 Task: Measure the distance between Philadelphia and Pittsburgh.
Action: Mouse moved to (245, 60)
Screenshot: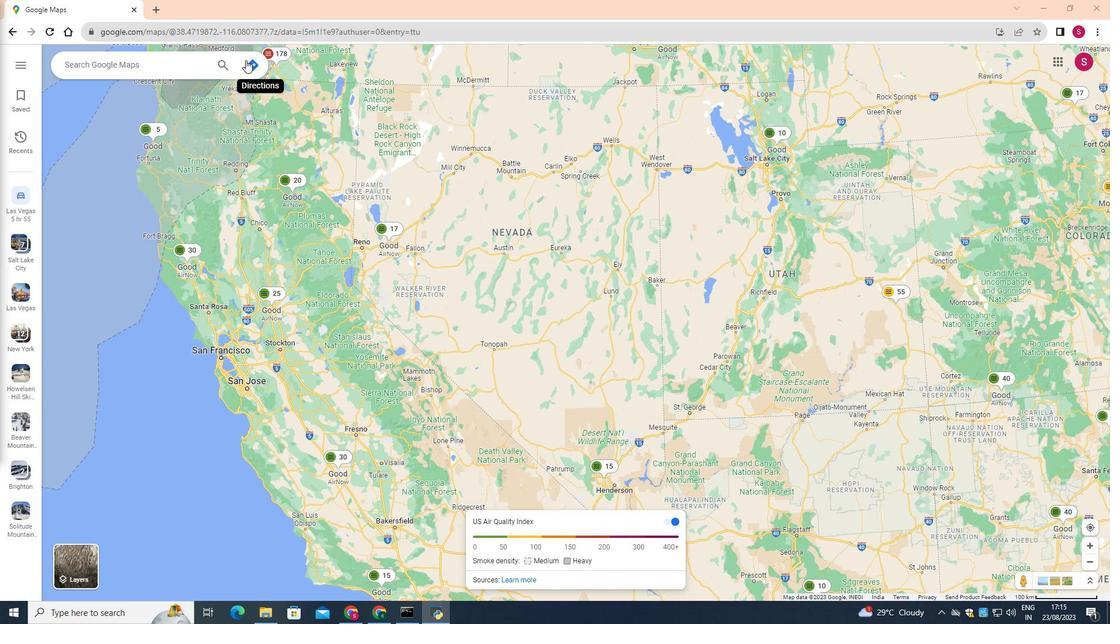 
Action: Mouse pressed left at (245, 60)
Screenshot: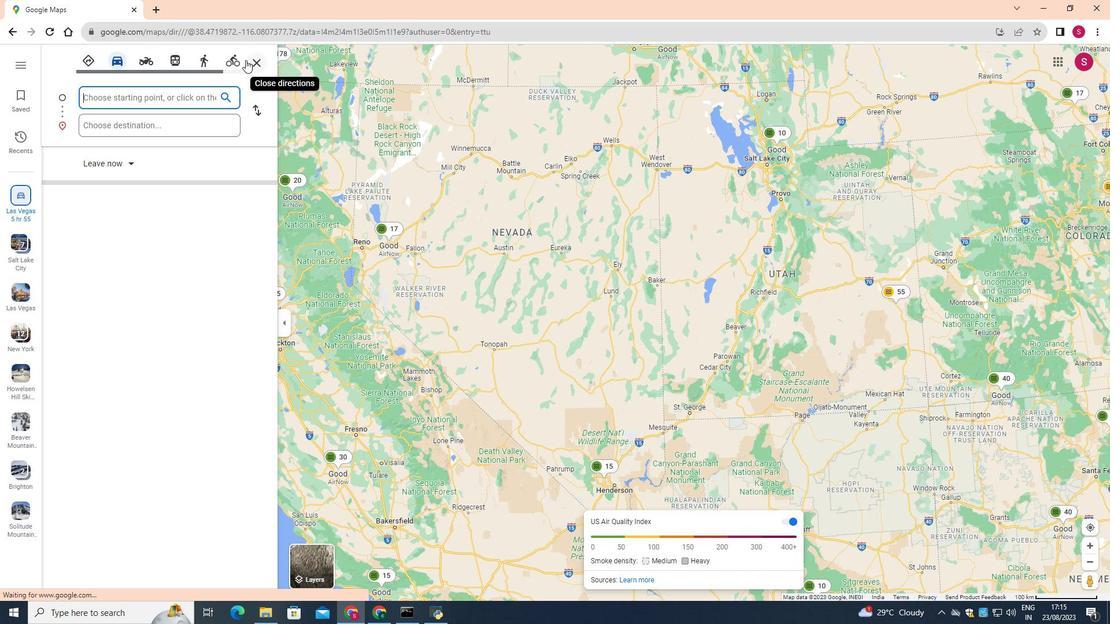 
Action: Mouse moved to (154, 93)
Screenshot: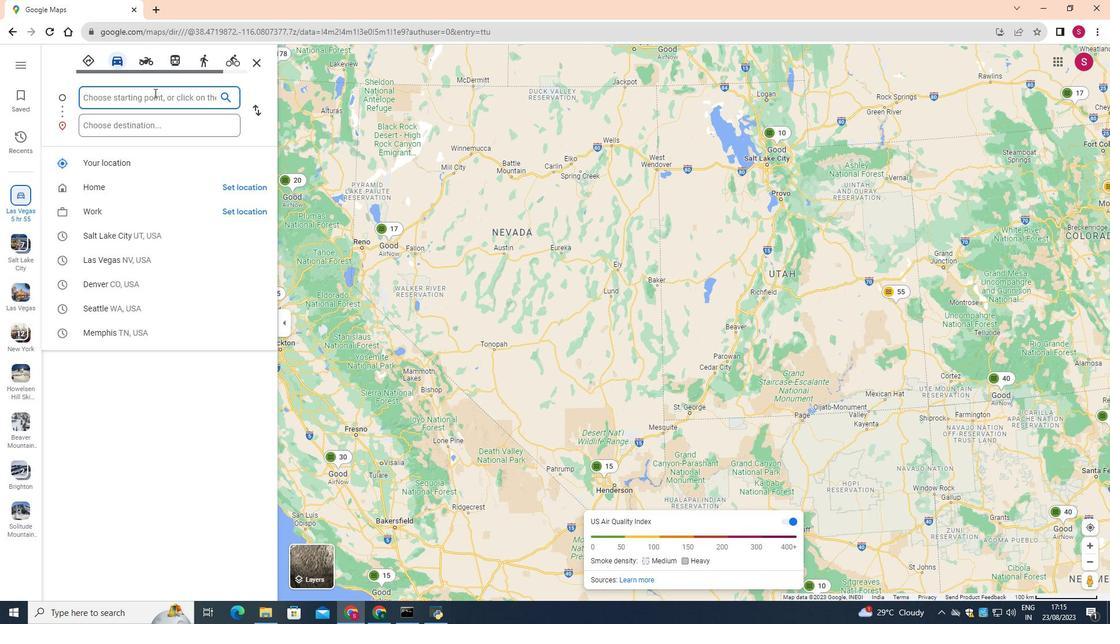 
Action: Mouse pressed left at (154, 93)
Screenshot: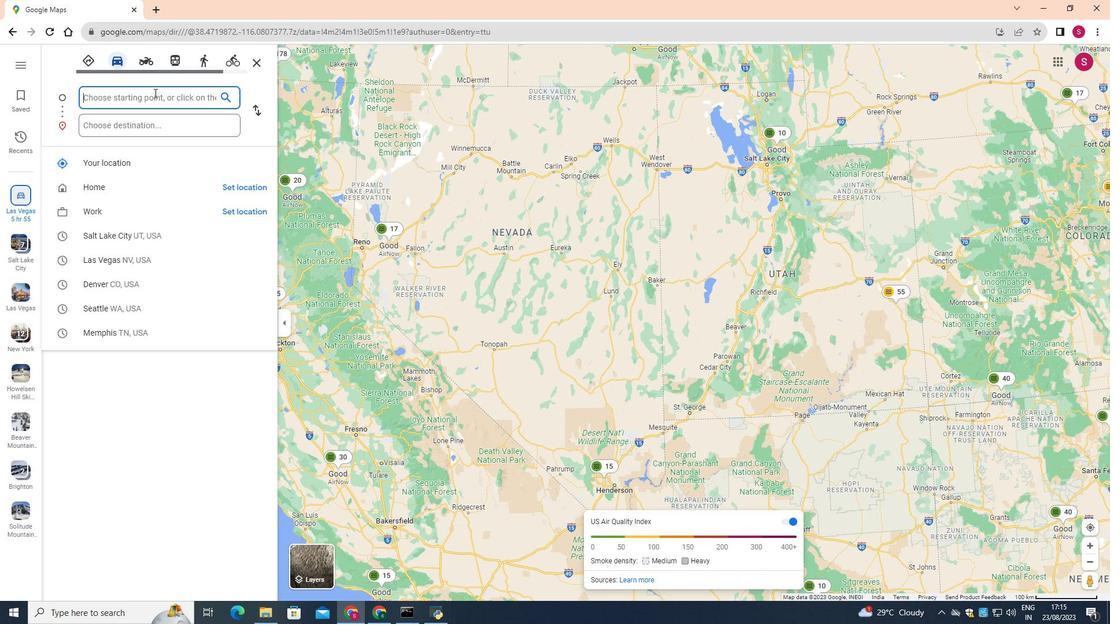 
Action: Key pressed <Key.shift>Philadelphia
Screenshot: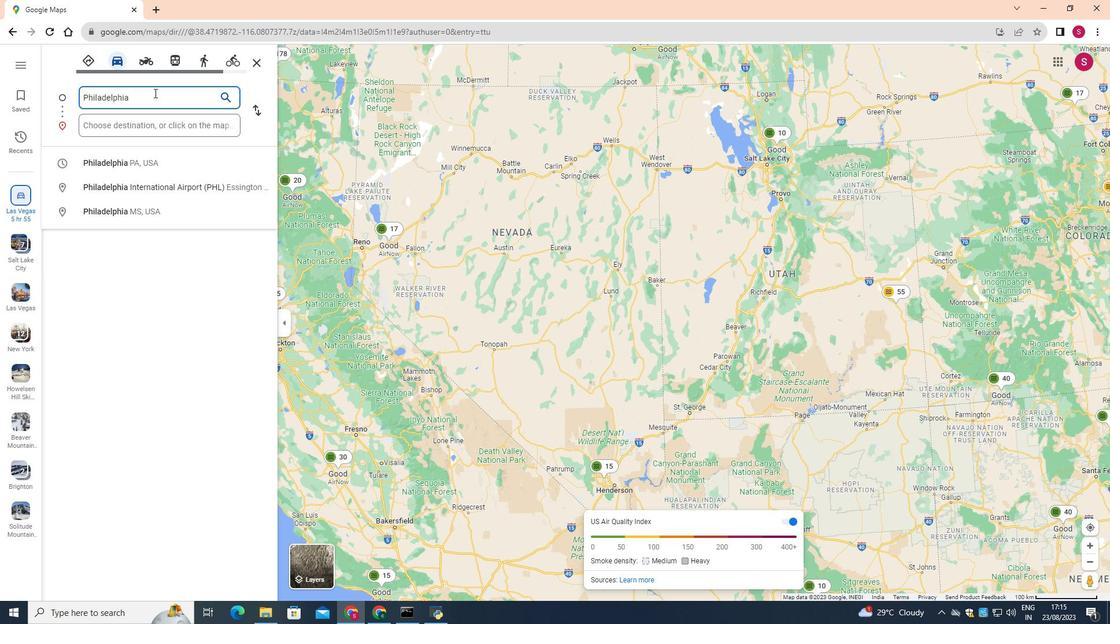 
Action: Mouse moved to (174, 126)
Screenshot: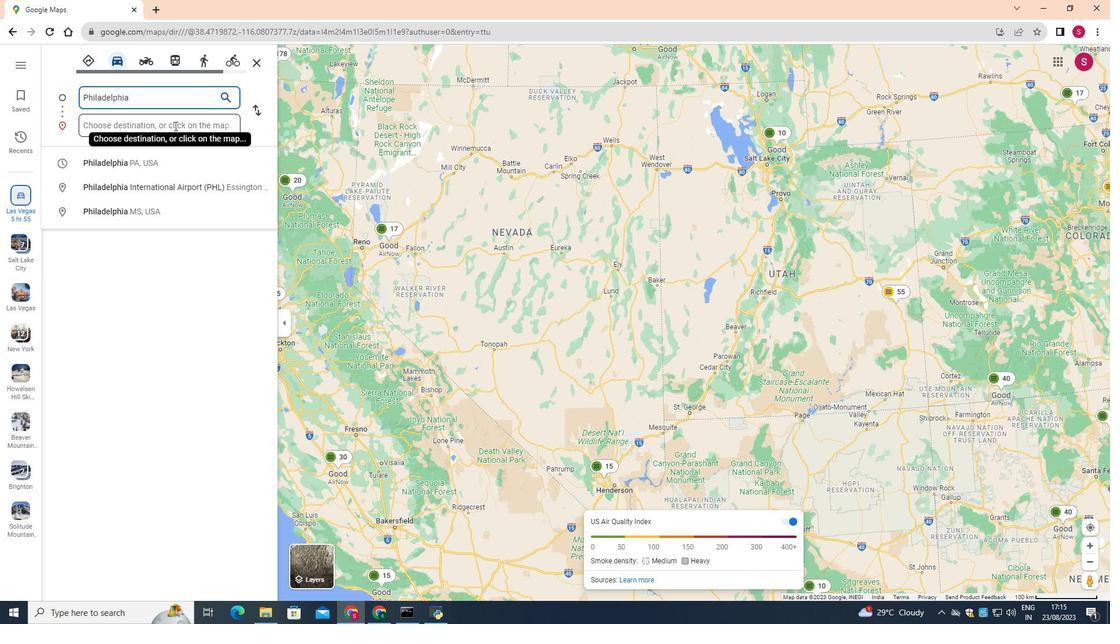 
Action: Mouse pressed left at (174, 126)
Screenshot: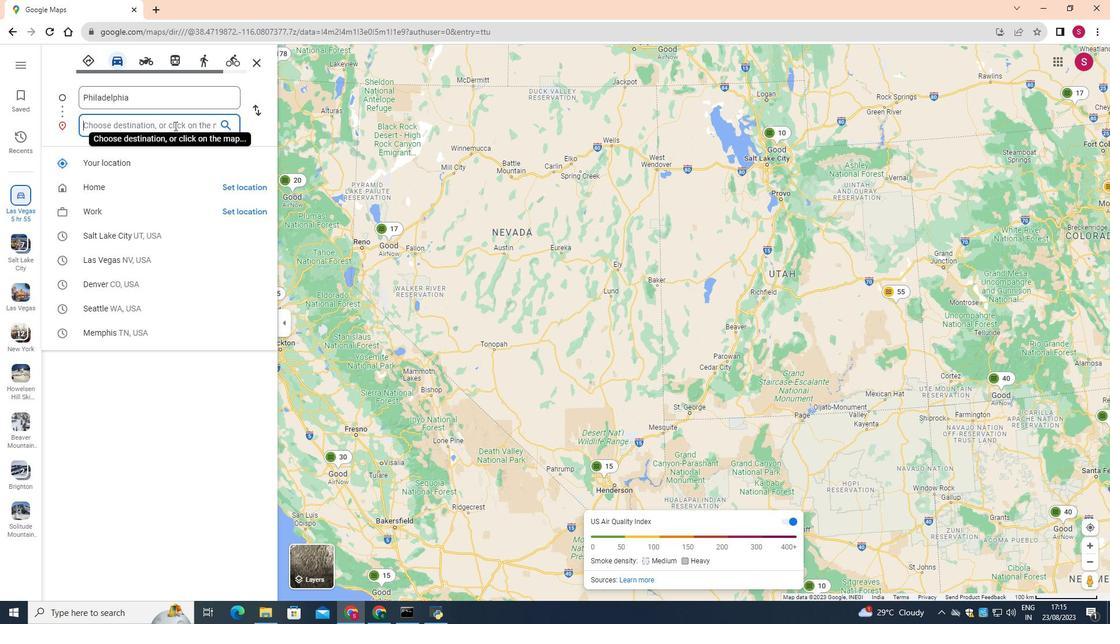 
Action: Mouse moved to (196, 97)
Screenshot: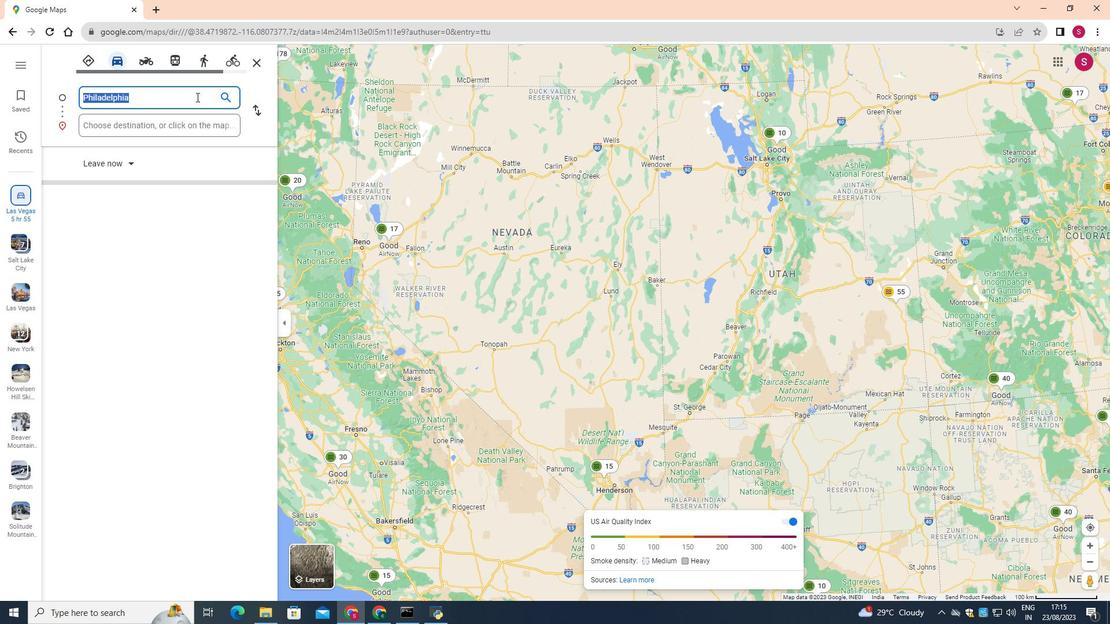 
Action: Mouse pressed left at (196, 97)
Screenshot: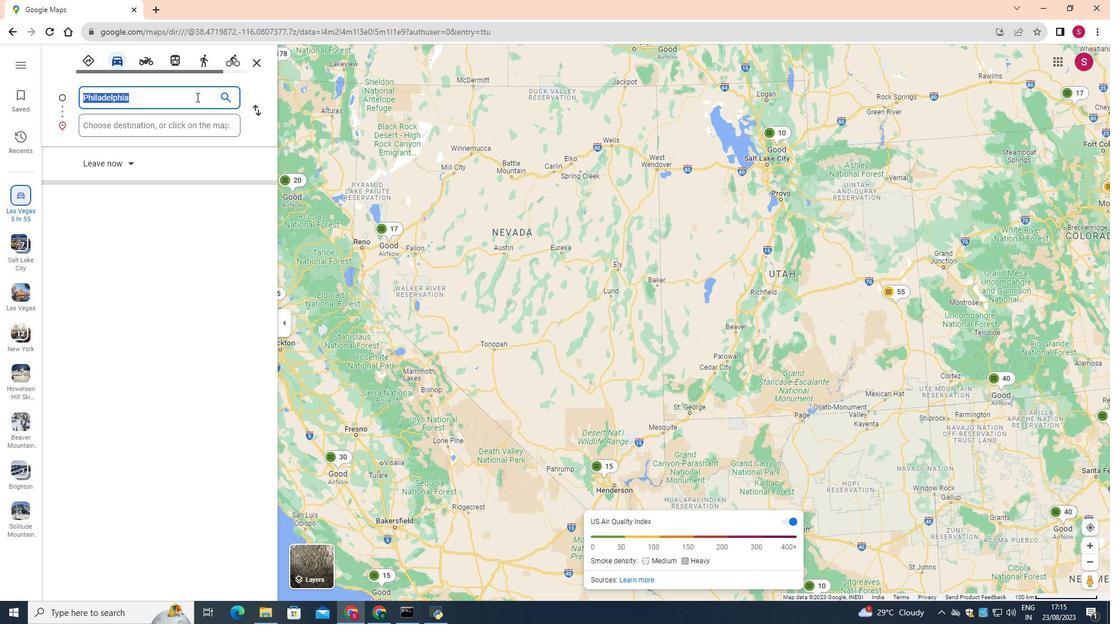
Action: Mouse moved to (173, 127)
Screenshot: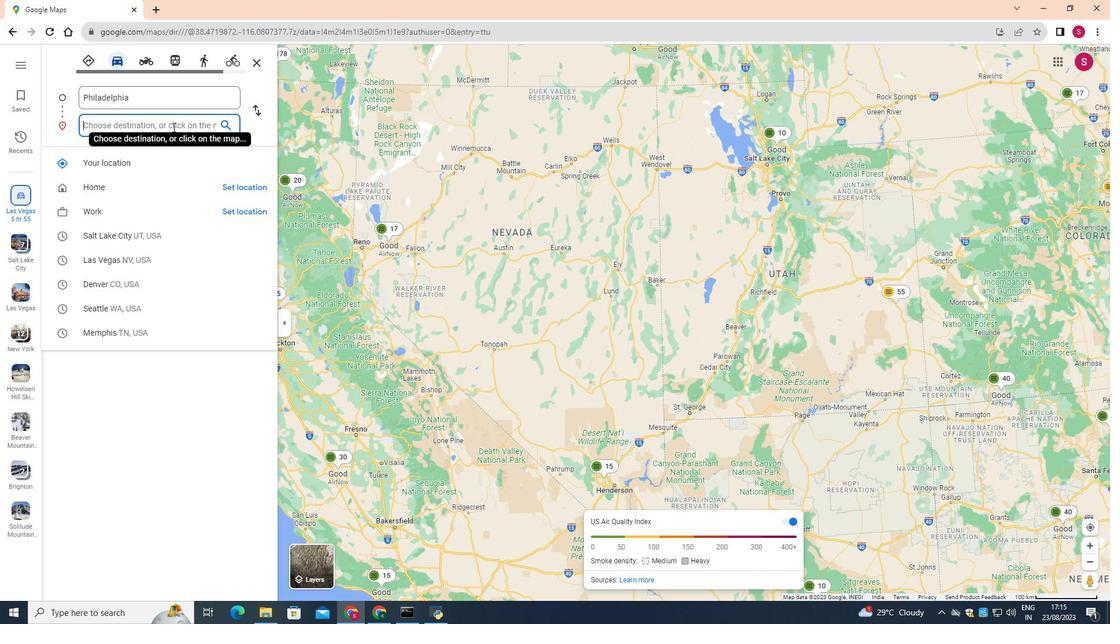 
Action: Mouse pressed left at (173, 127)
Screenshot: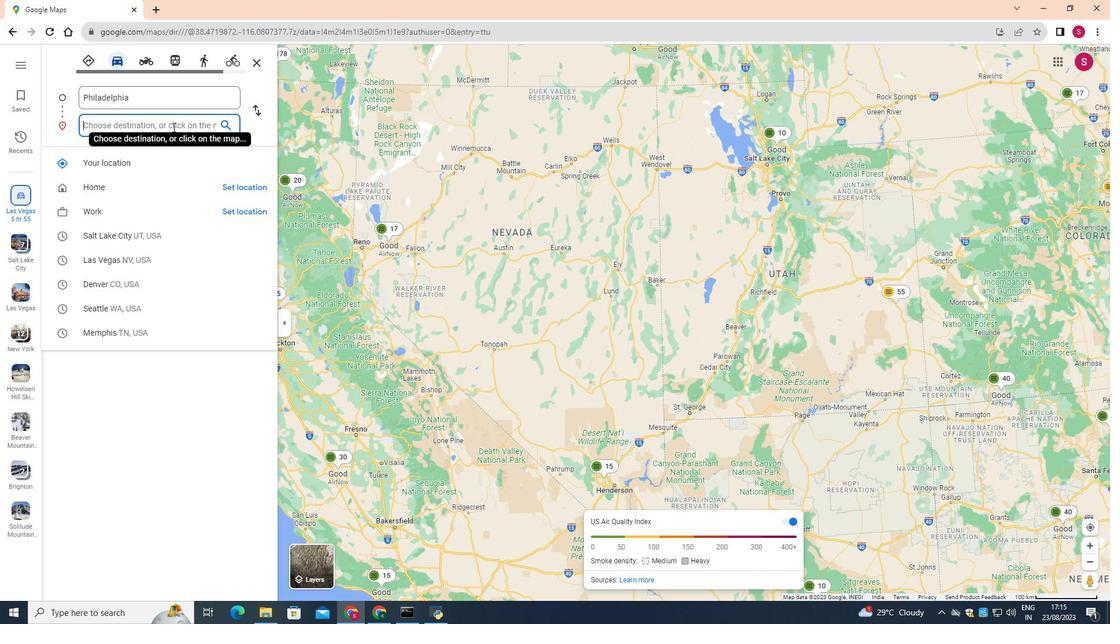 
Action: Key pressed <Key.shift>Pitt
Screenshot: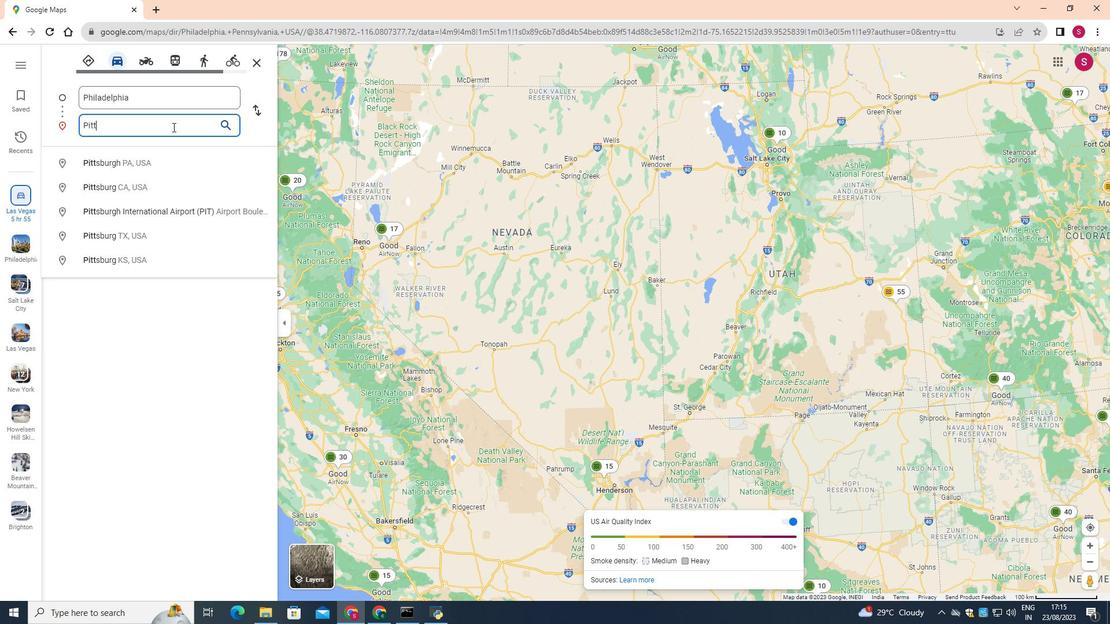 
Action: Mouse moved to (135, 167)
Screenshot: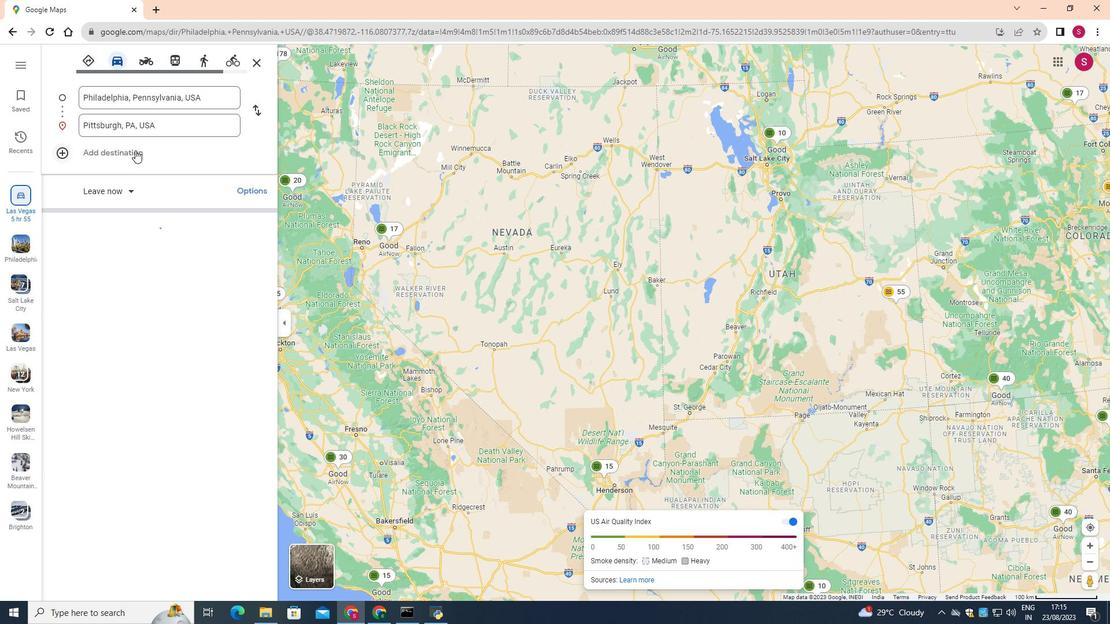 
Action: Mouse pressed left at (135, 167)
Screenshot: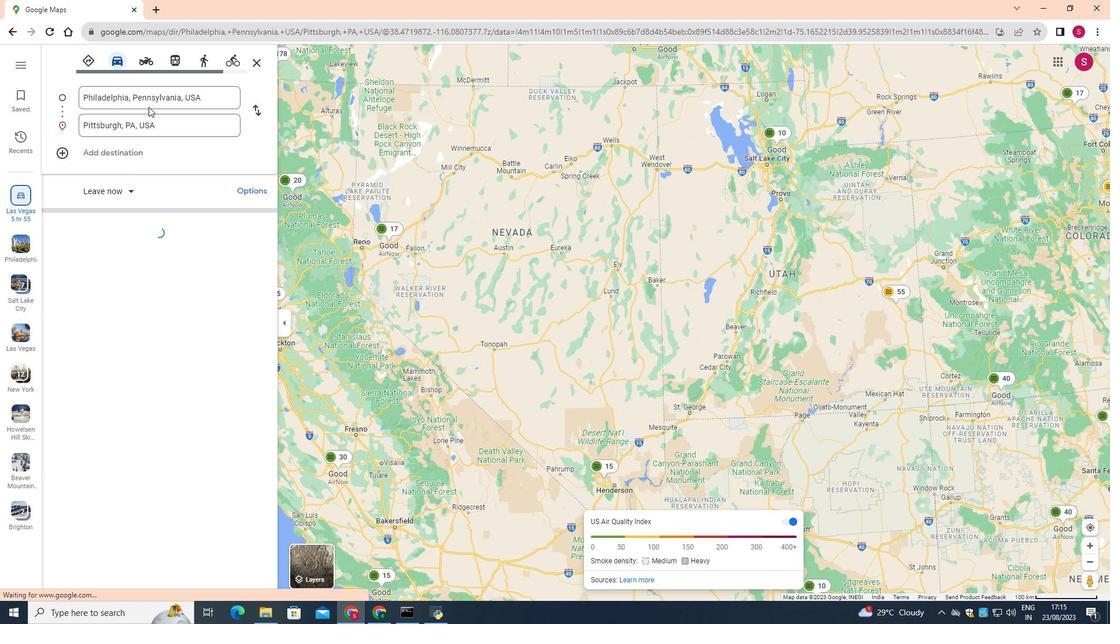
Action: Mouse moved to (311, 562)
Screenshot: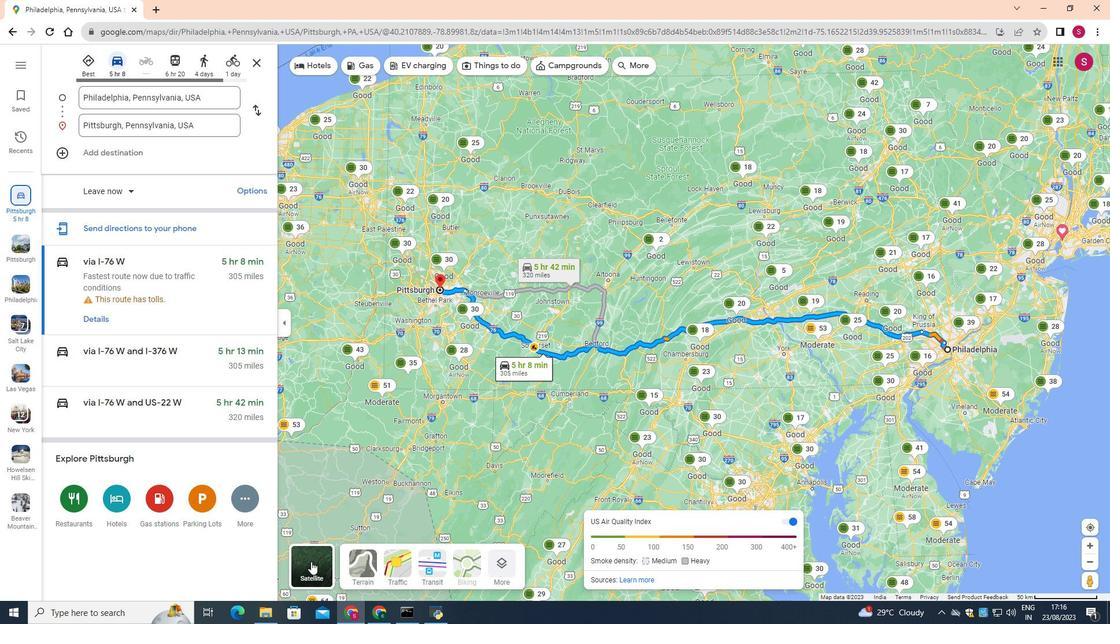 
Action: Mouse pressed left at (311, 562)
Screenshot: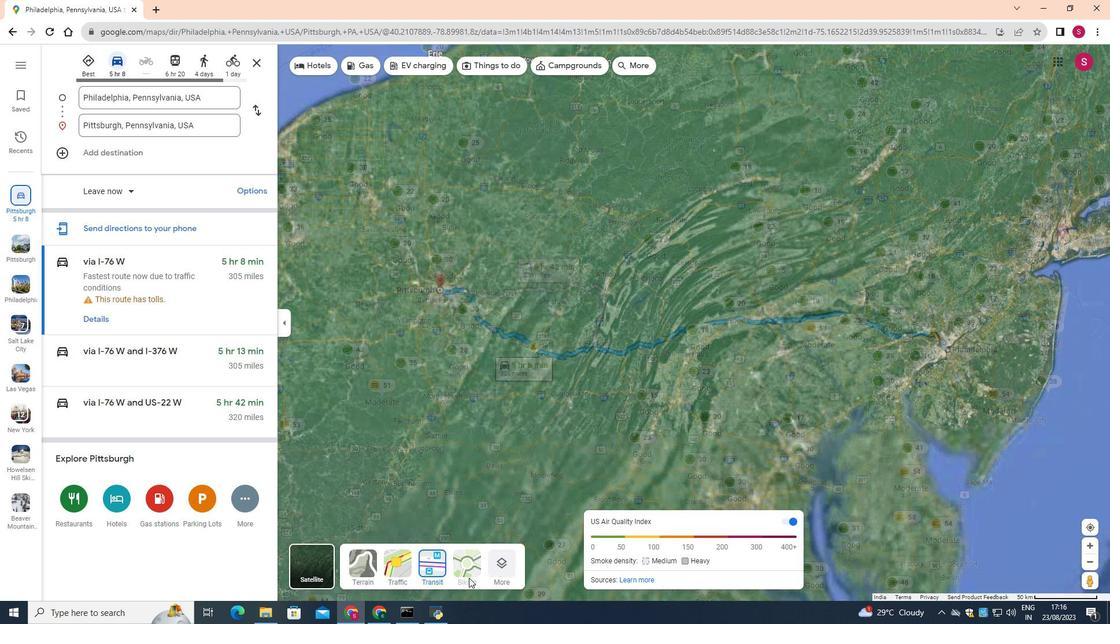 
Action: Mouse moved to (509, 566)
Screenshot: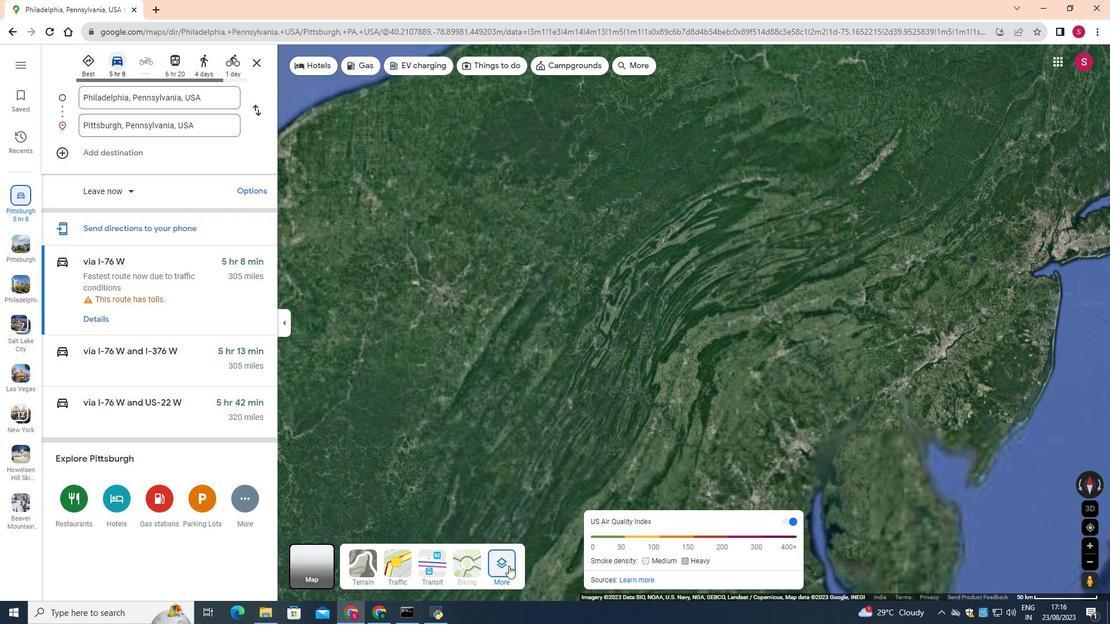 
Action: Mouse pressed left at (509, 566)
Screenshot: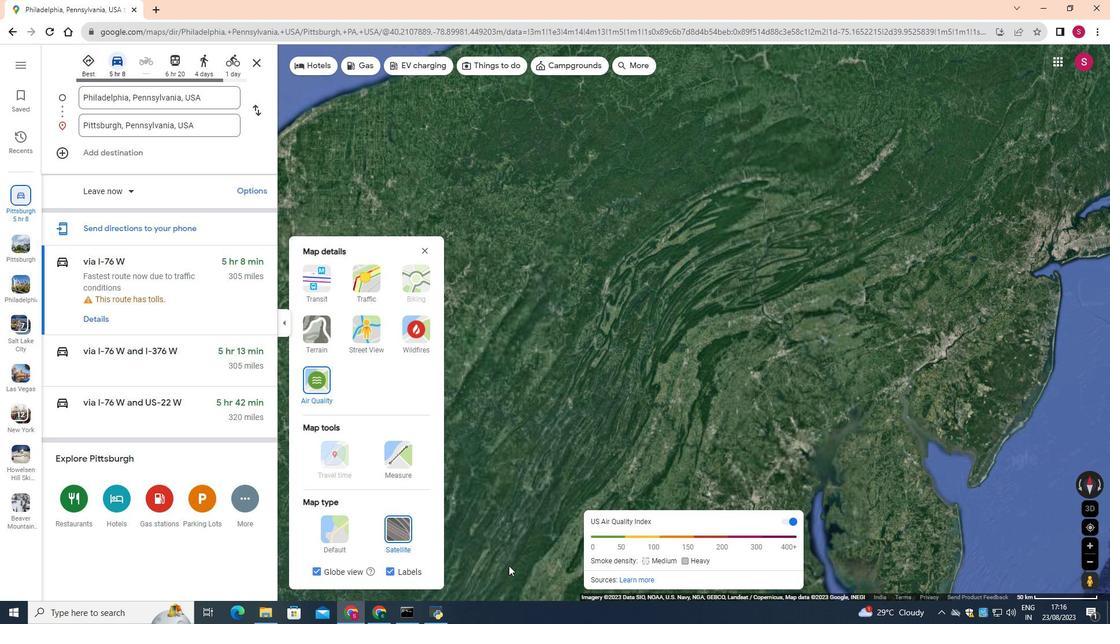 
Action: Mouse moved to (393, 461)
Screenshot: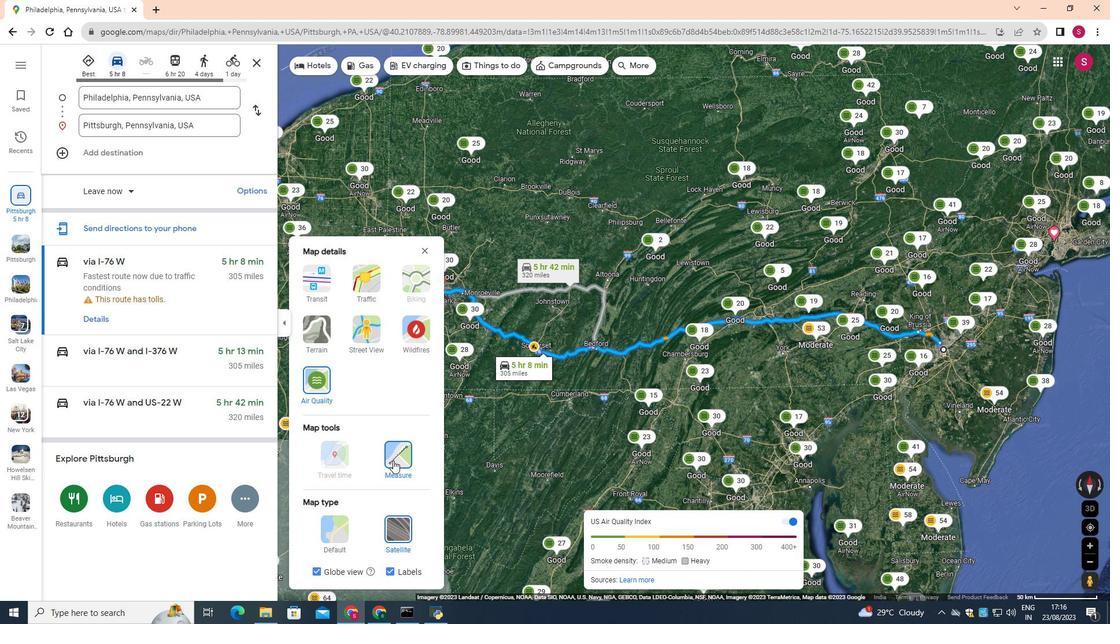 
Action: Mouse pressed left at (393, 461)
Screenshot: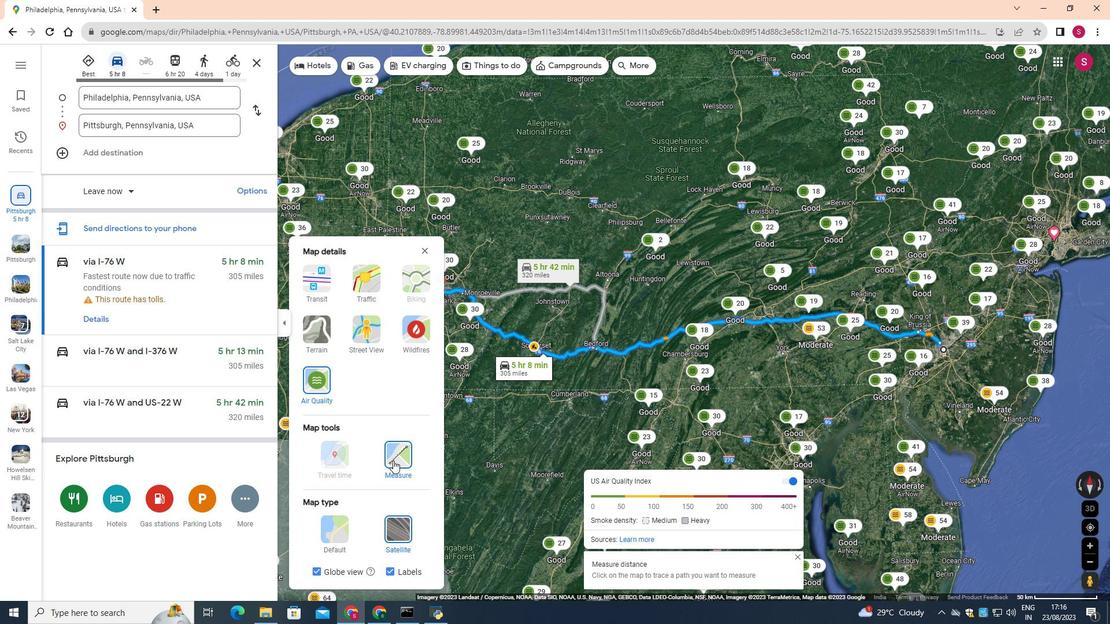 
Action: Mouse moved to (427, 251)
Screenshot: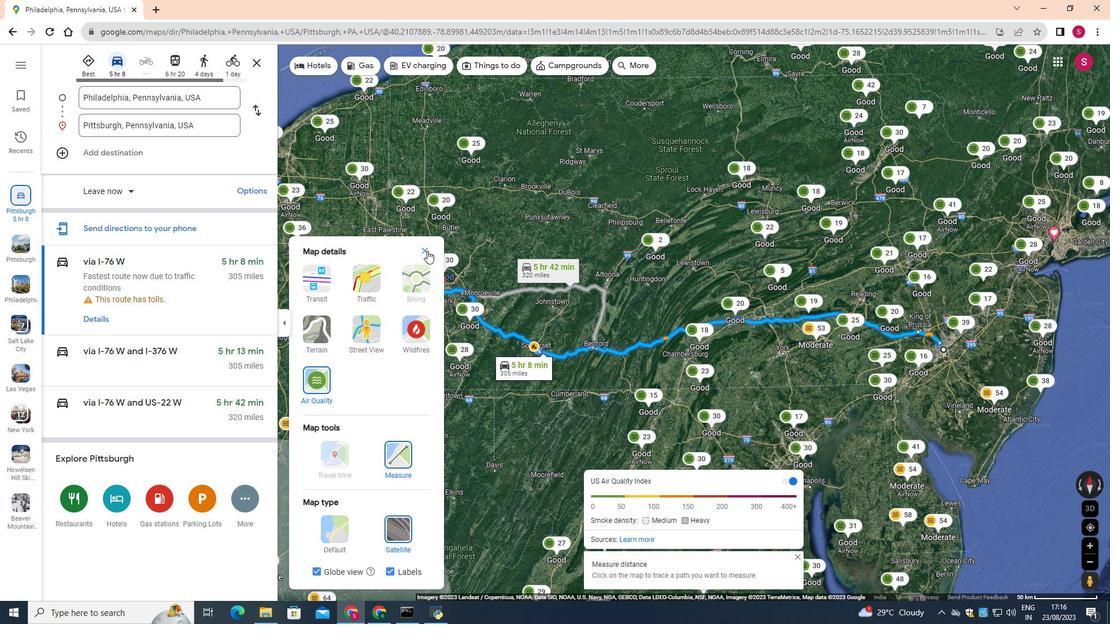 
Action: Mouse pressed left at (427, 251)
Screenshot: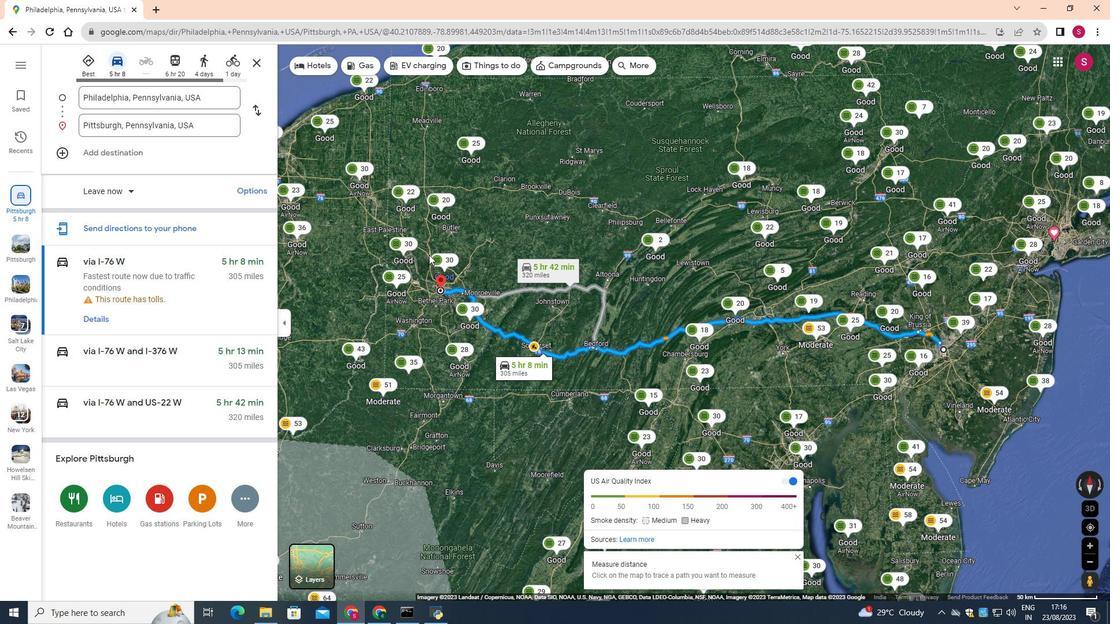 
Action: Mouse moved to (312, 562)
Screenshot: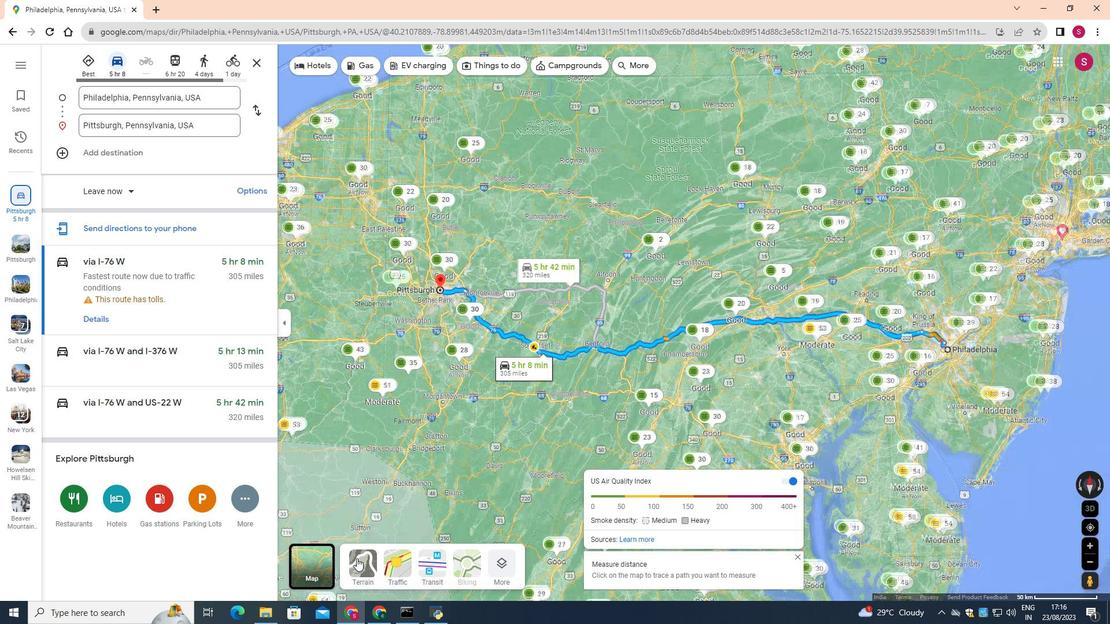 
Action: Mouse pressed left at (312, 562)
Screenshot: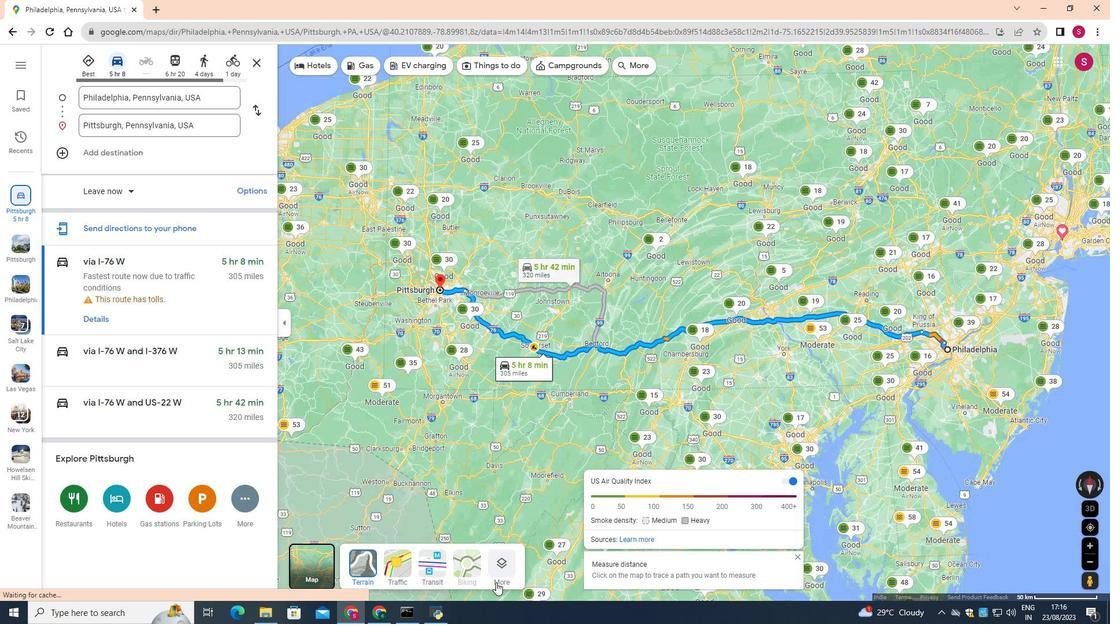 
Action: Mouse moved to (438, 289)
Screenshot: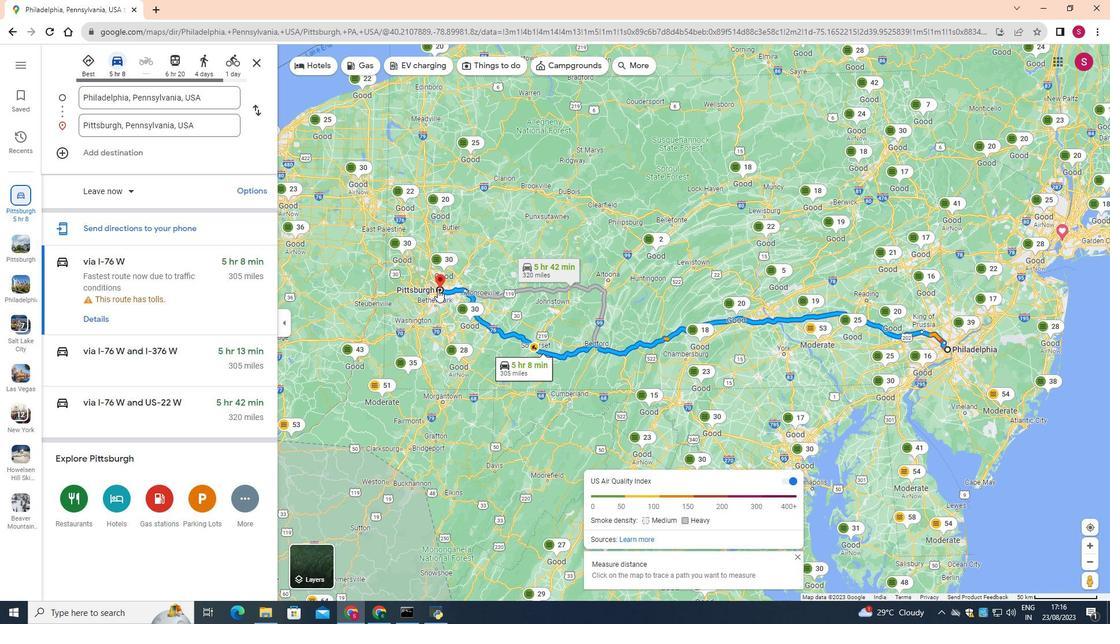 
Action: Mouse pressed left at (438, 289)
Screenshot: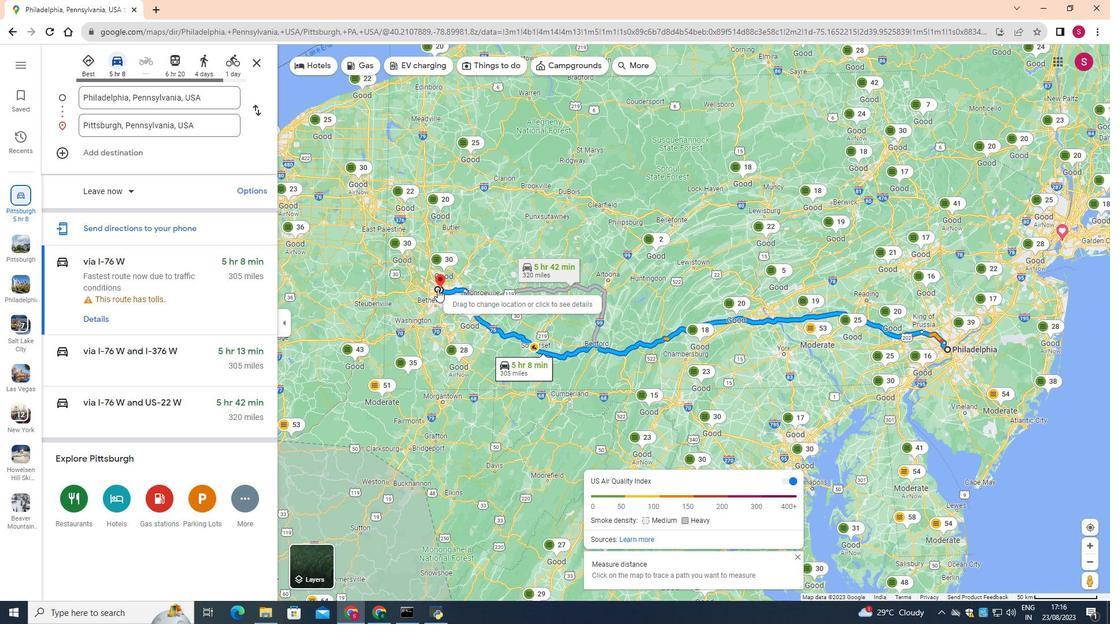 
Action: Mouse moved to (945, 350)
Screenshot: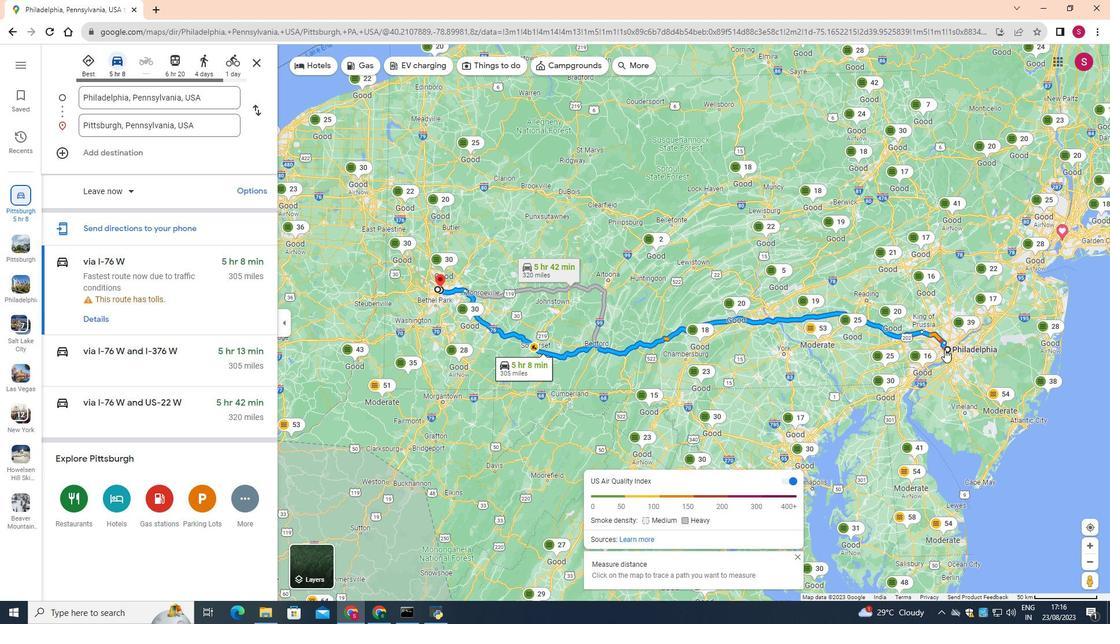 
Action: Mouse pressed left at (945, 350)
Screenshot: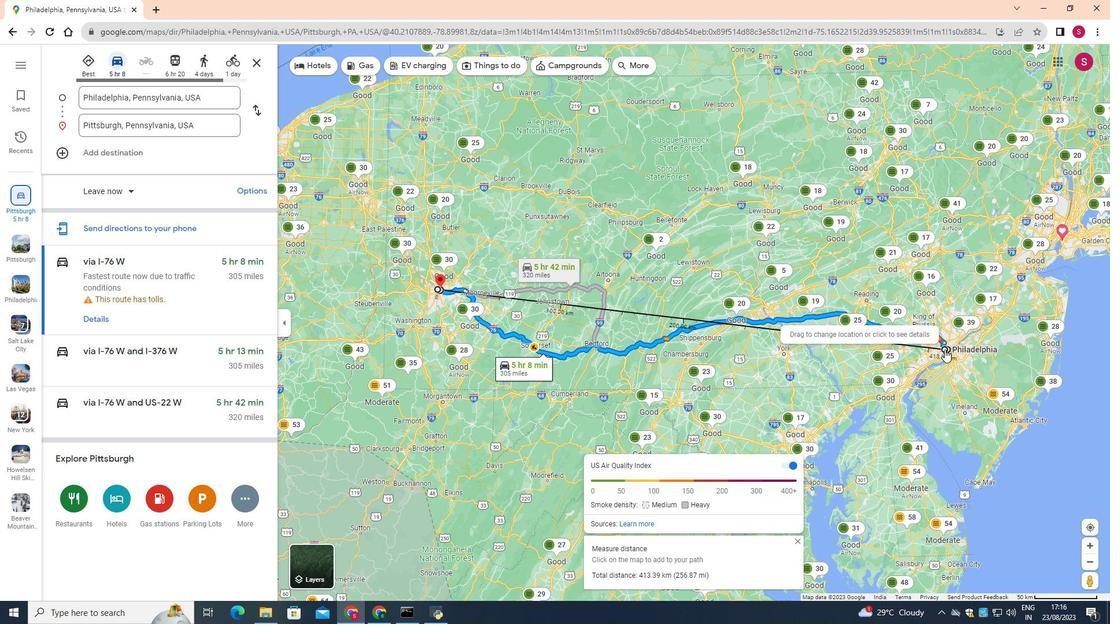 
Action: Mouse moved to (97, 321)
Screenshot: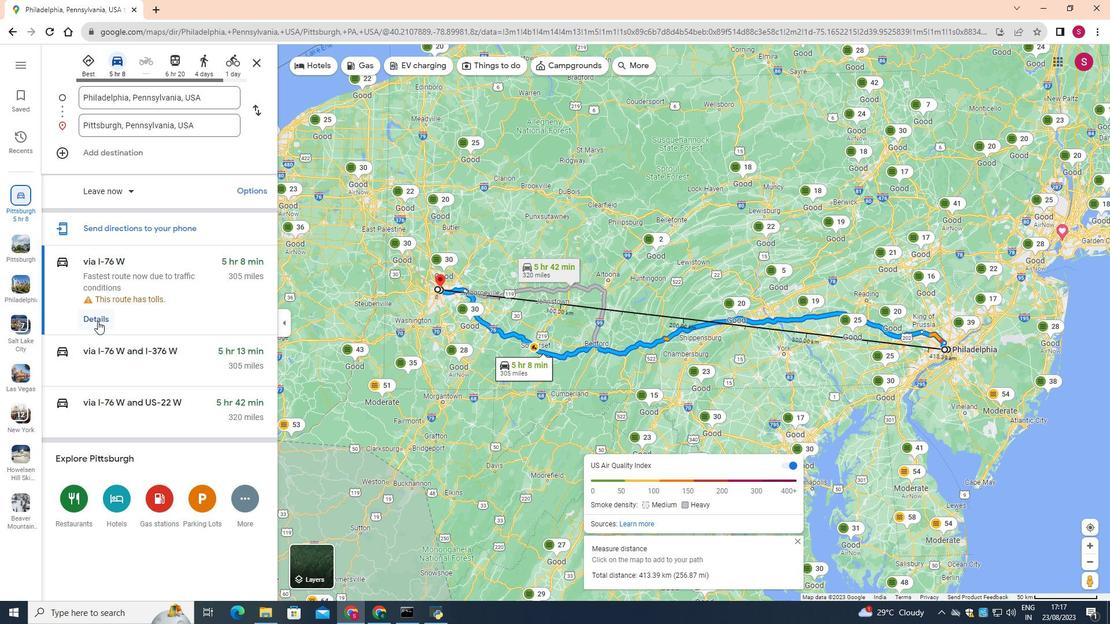 
Action: Mouse pressed left at (97, 321)
Screenshot: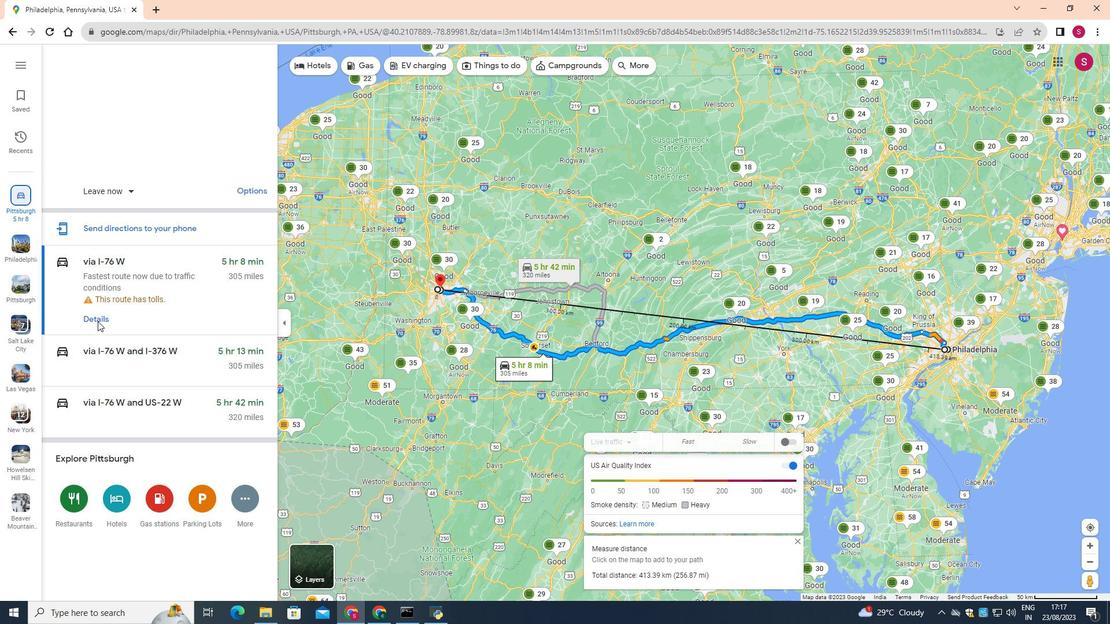 
Action: Mouse moved to (177, 203)
Screenshot: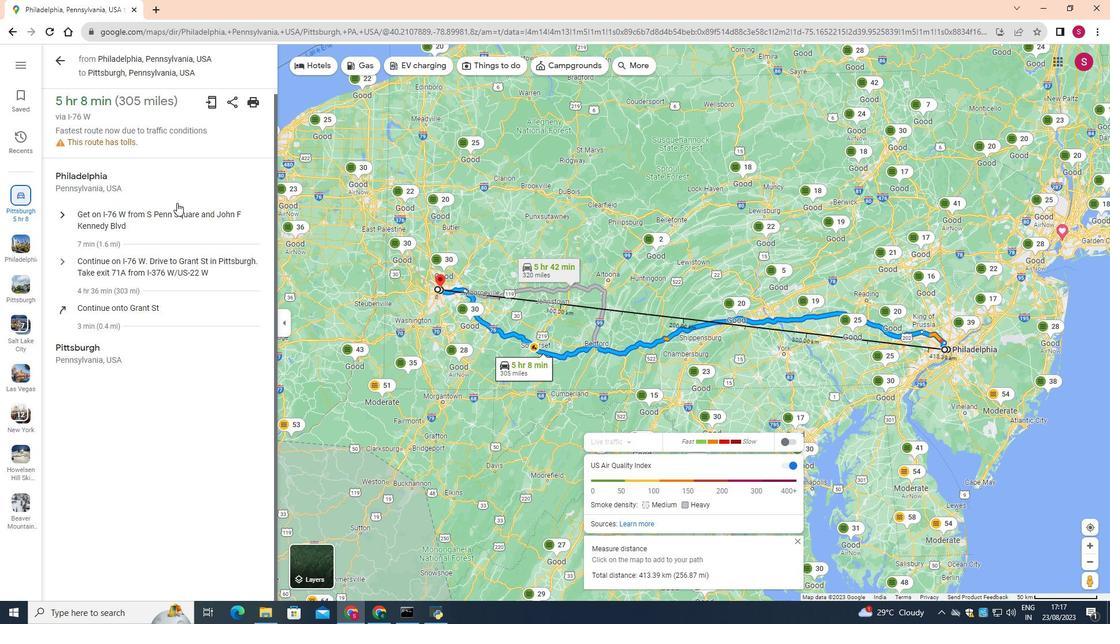 
Action: Mouse scrolled (177, 202) with delta (0, 0)
Screenshot: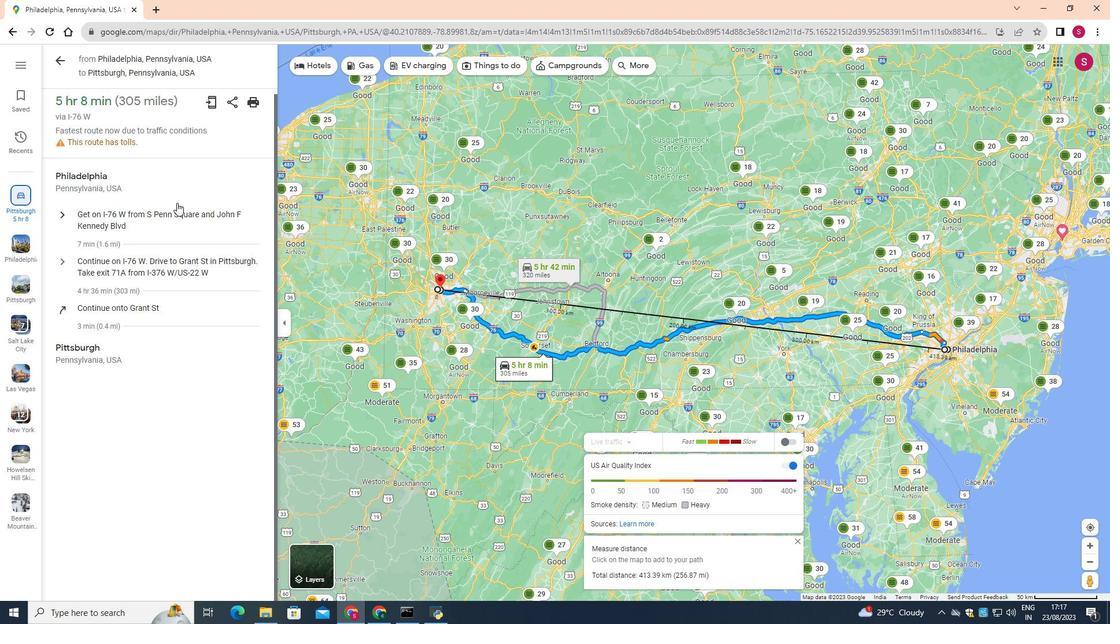 
Action: Mouse moved to (60, 60)
Screenshot: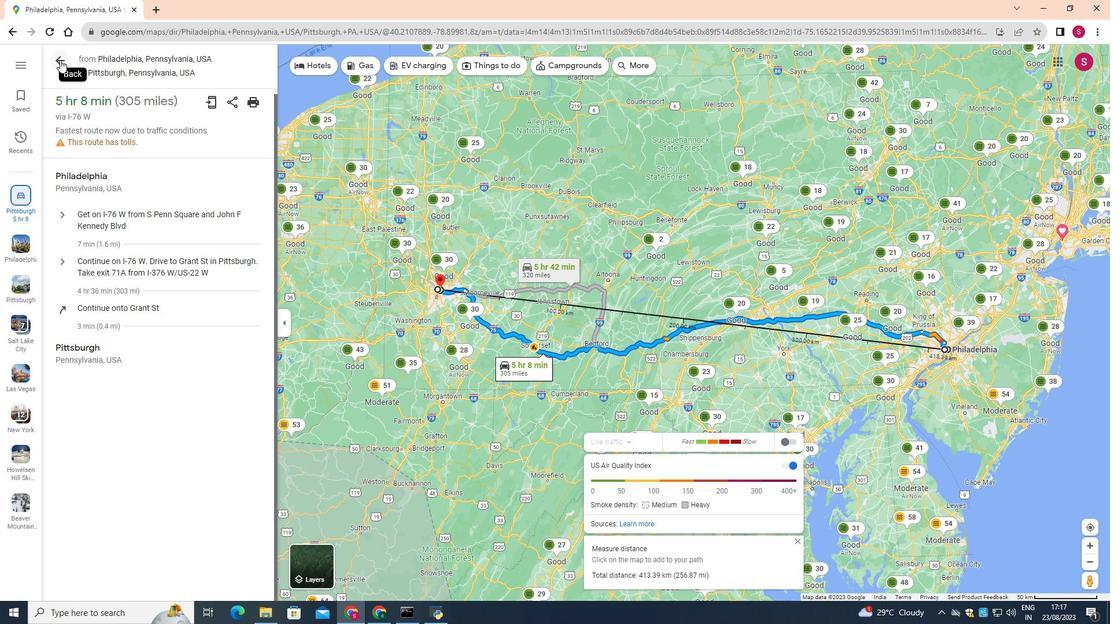 
Action: Mouse pressed left at (60, 60)
Screenshot: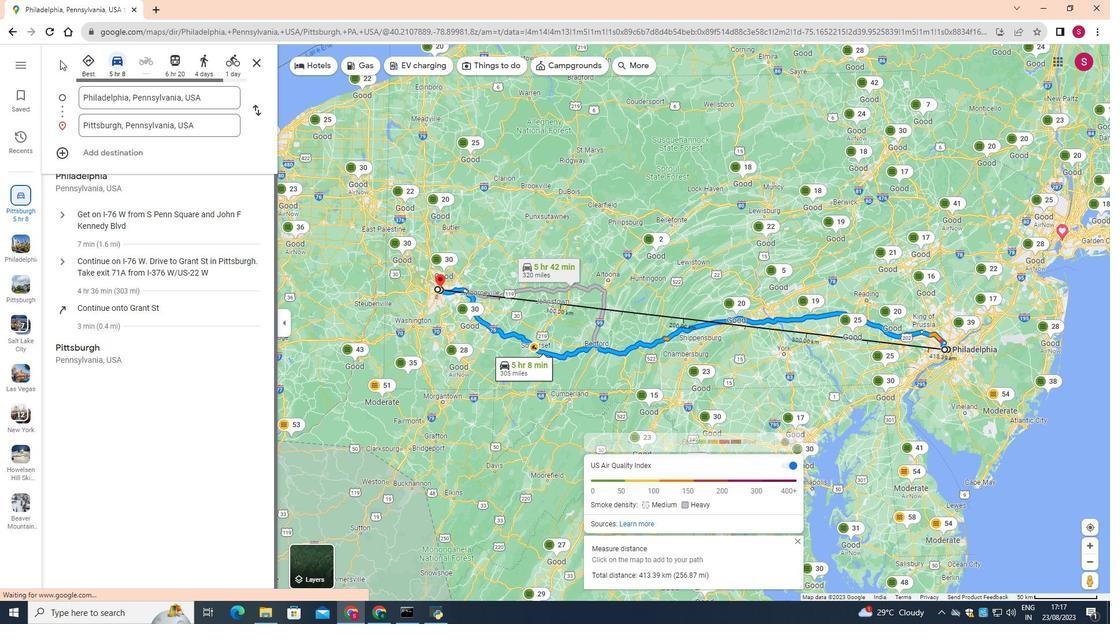
Action: Mouse moved to (178, 301)
Screenshot: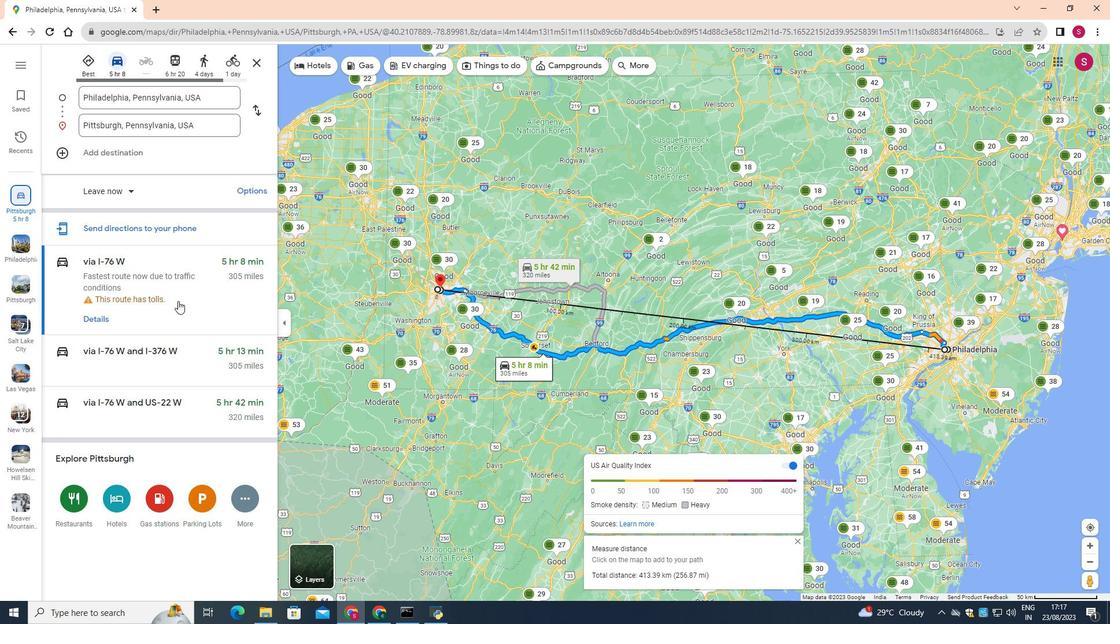 
Action: Mouse scrolled (178, 300) with delta (0, 0)
Screenshot: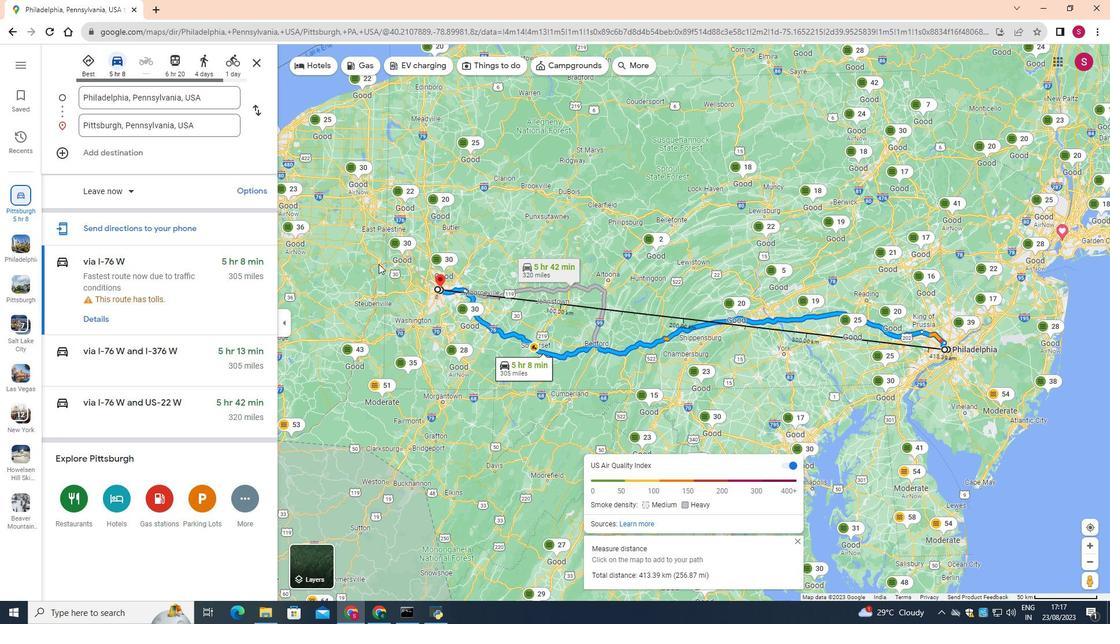 
Action: Mouse moved to (502, 569)
Screenshot: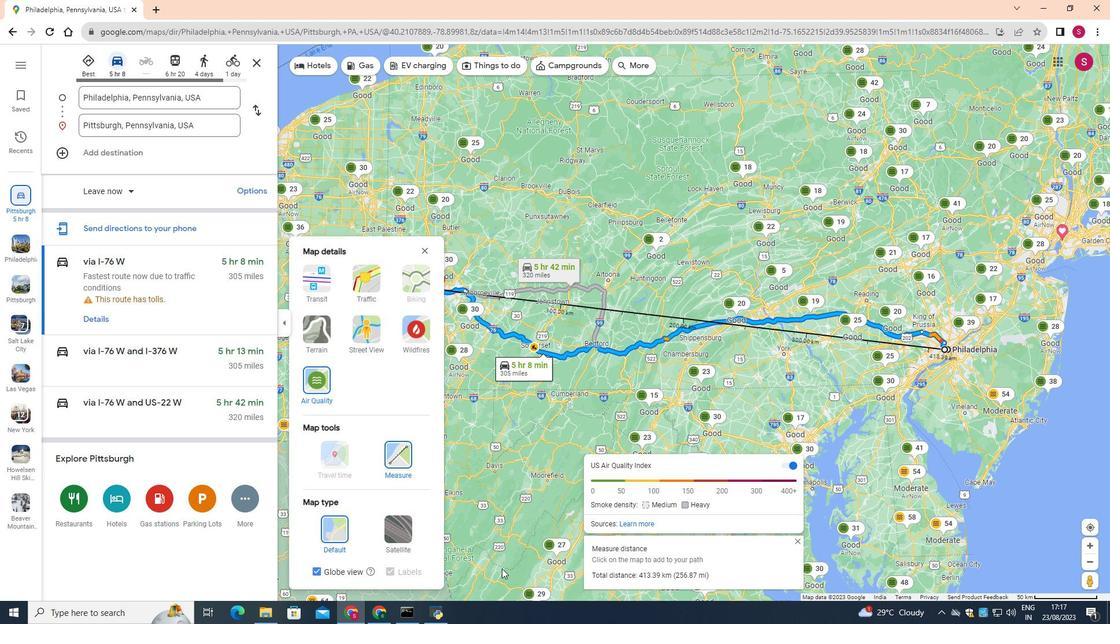 
Action: Mouse pressed left at (502, 569)
Screenshot: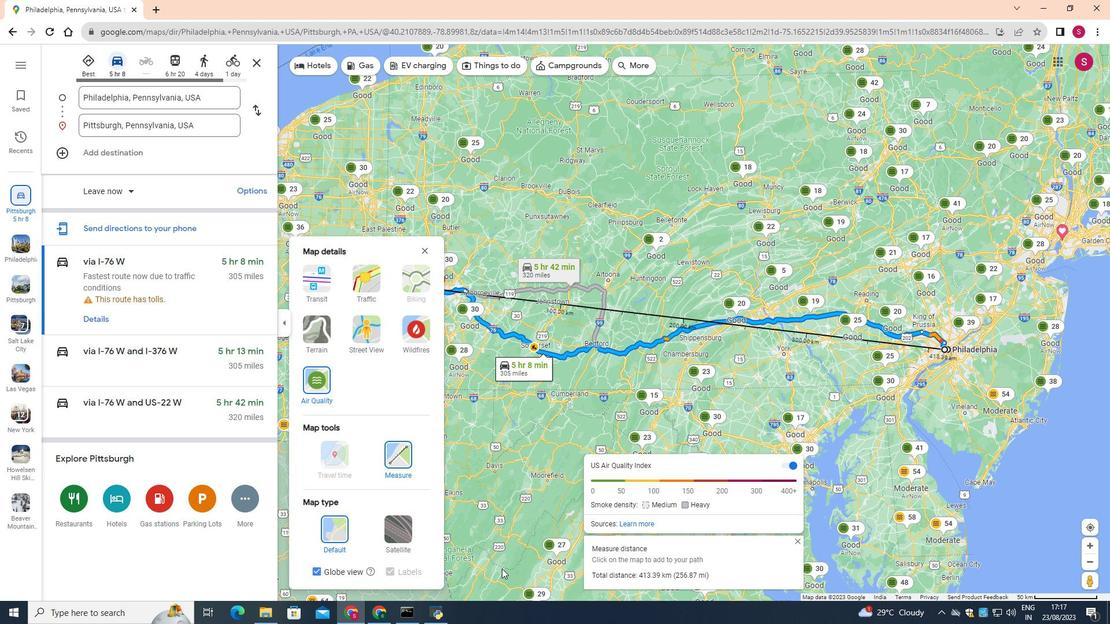
Action: Mouse moved to (317, 285)
Screenshot: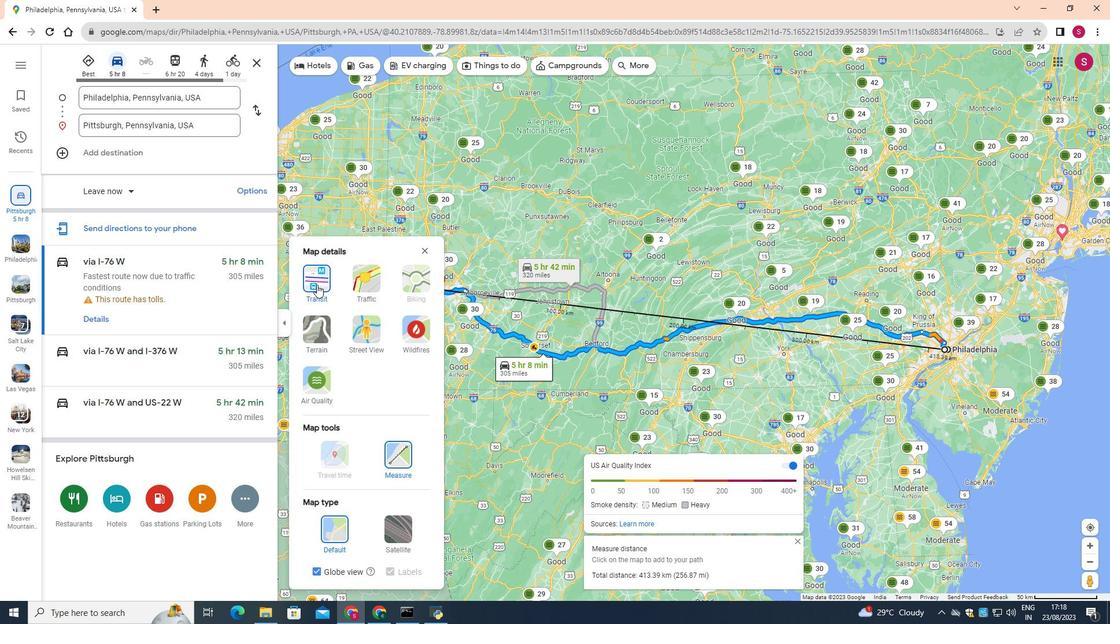 
Action: Mouse pressed left at (317, 285)
Screenshot: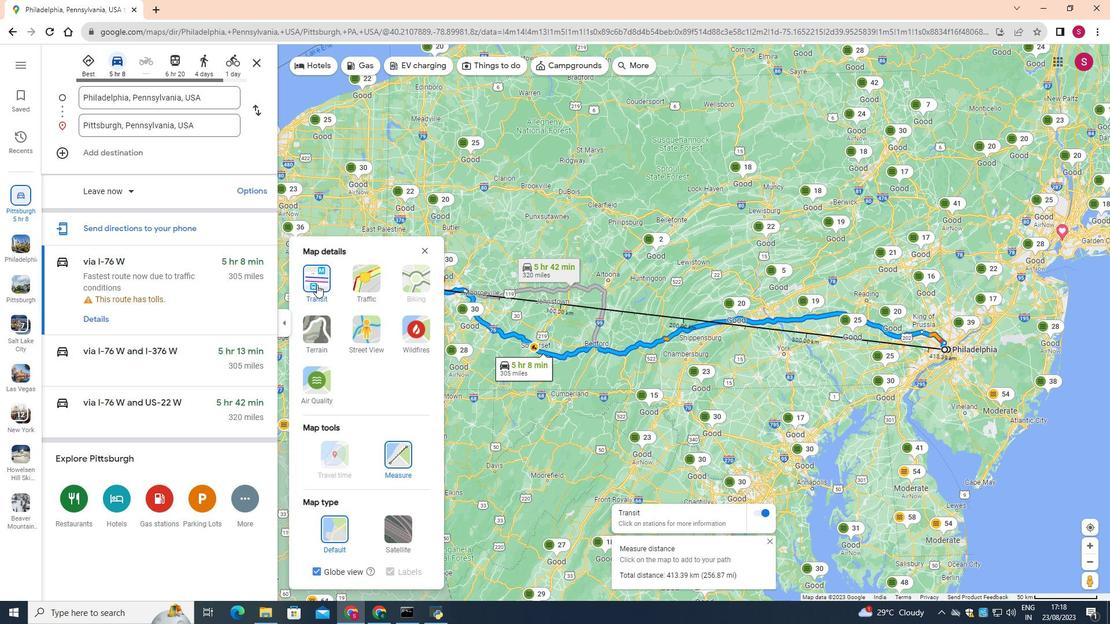 
Action: Mouse moved to (427, 248)
Screenshot: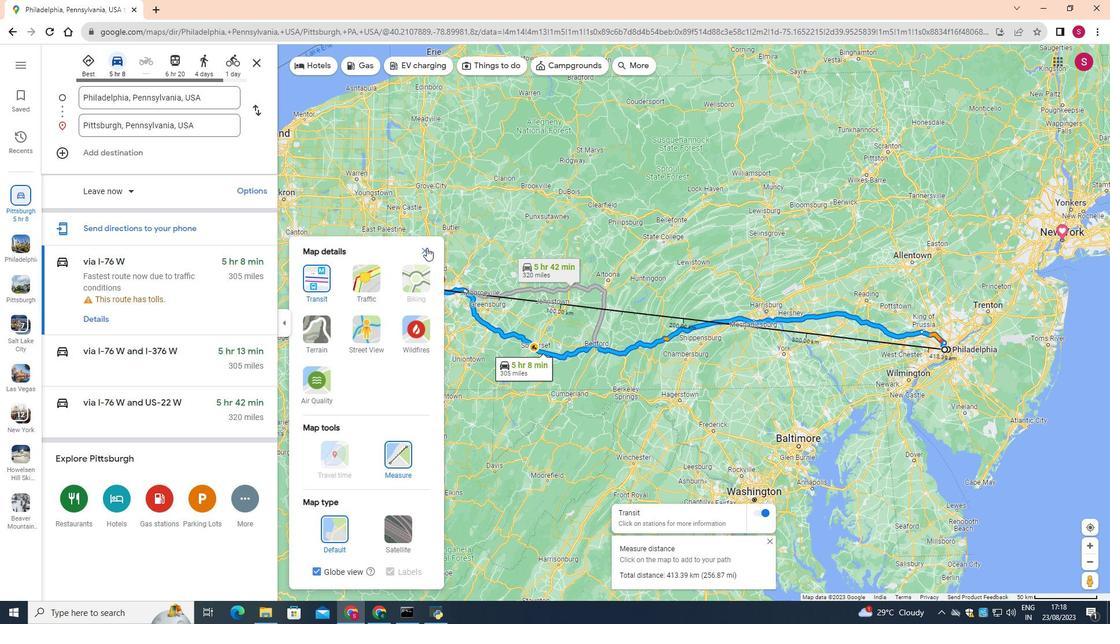 
Action: Mouse pressed left at (427, 248)
Screenshot: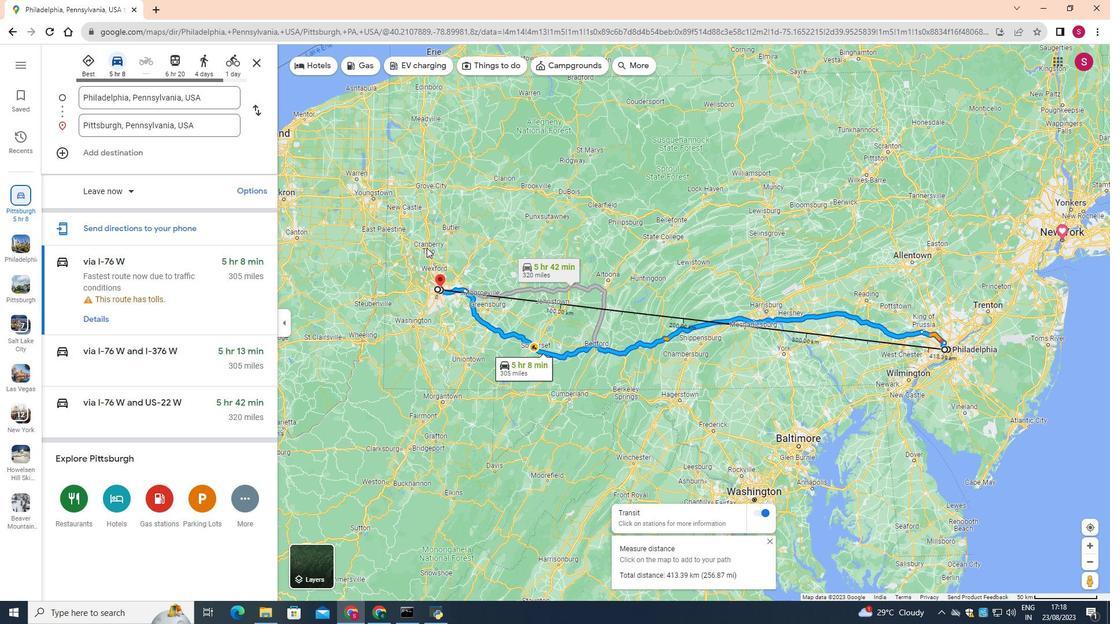 
Action: Mouse moved to (435, 288)
Screenshot: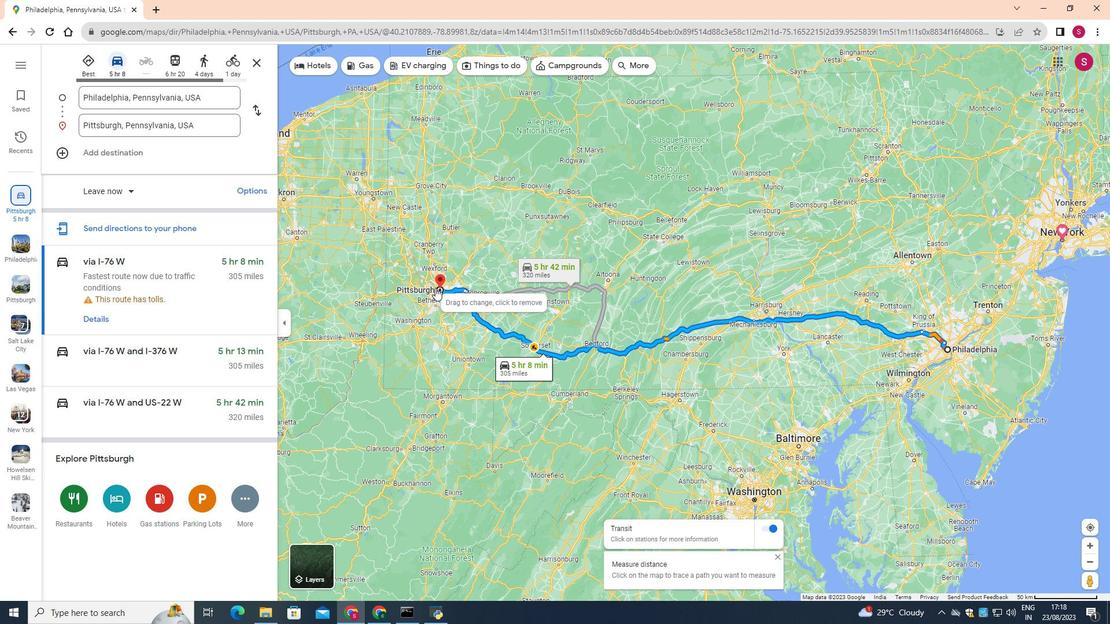 
Action: Mouse pressed left at (435, 288)
Screenshot: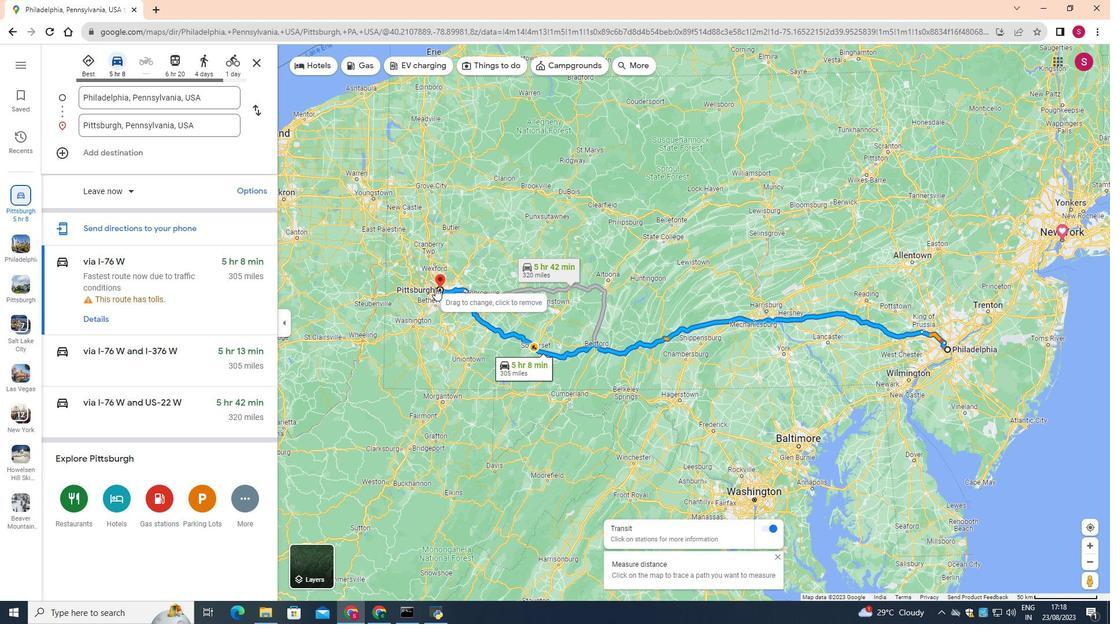 
Action: Mouse moved to (438, 286)
Screenshot: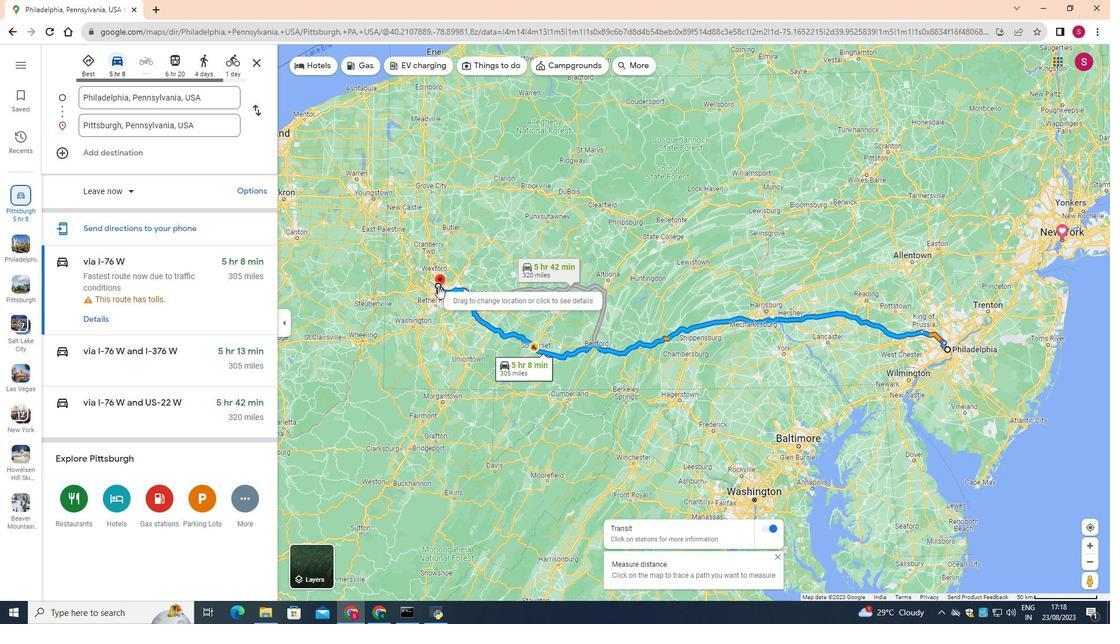 
Action: Mouse pressed left at (438, 286)
Screenshot: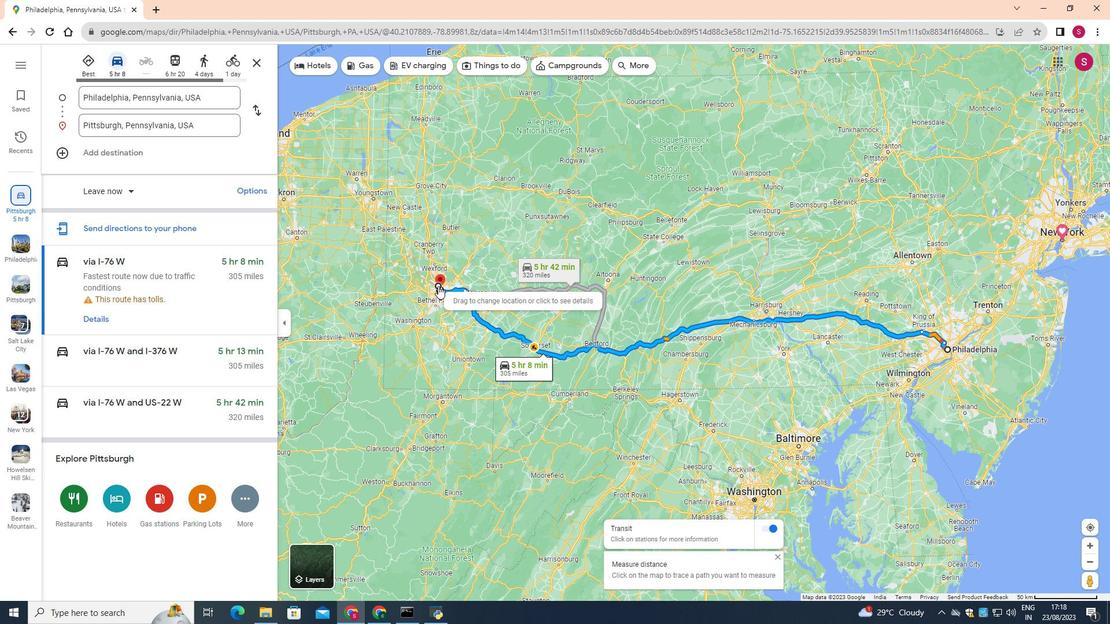 
Action: Mouse pressed left at (438, 286)
Screenshot: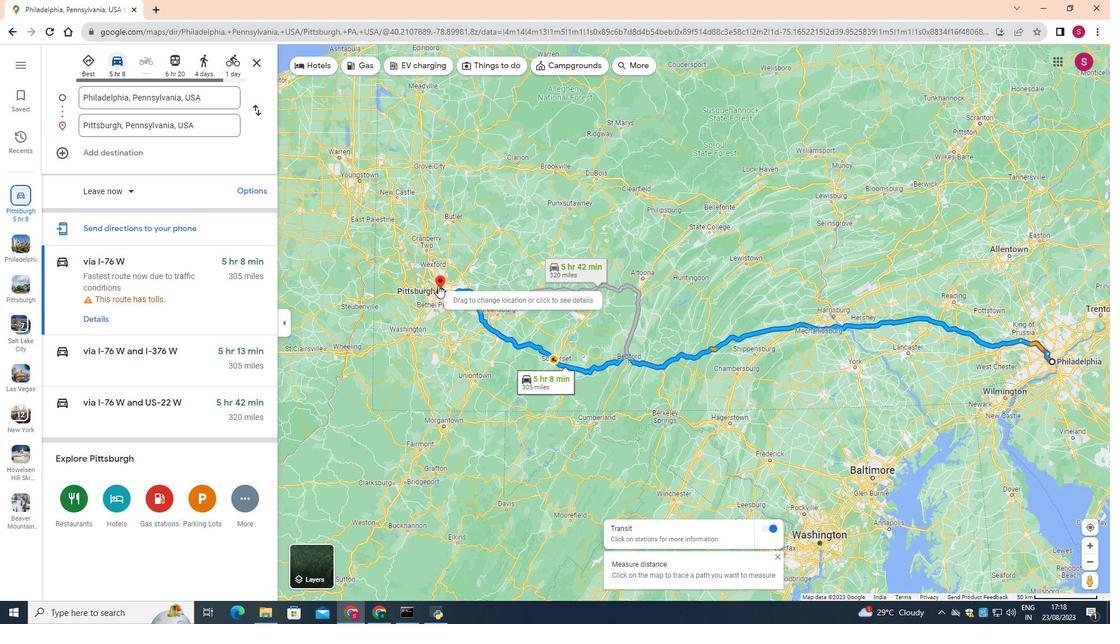 
Action: Mouse pressed left at (438, 286)
Screenshot: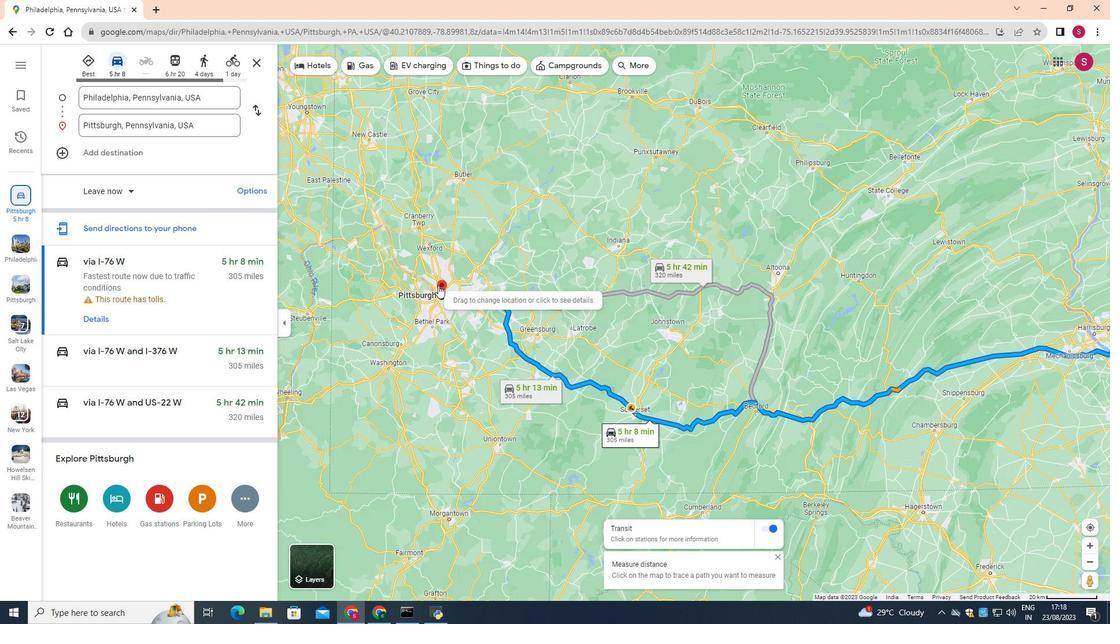 
Action: Mouse moved to (409, 293)
Screenshot: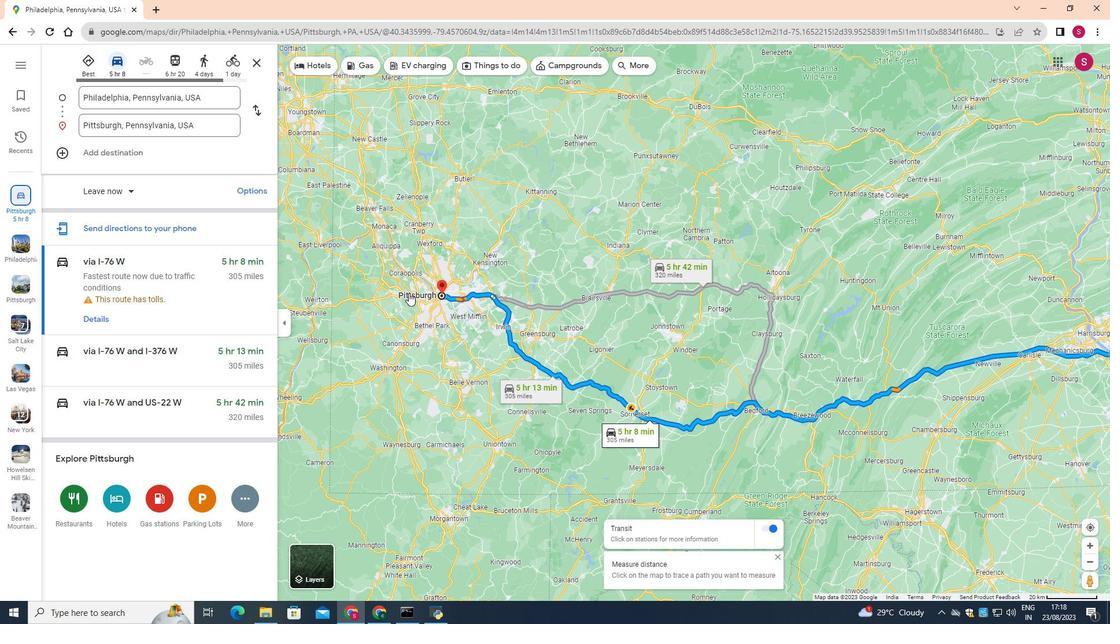 
Action: Mouse pressed left at (409, 293)
Screenshot: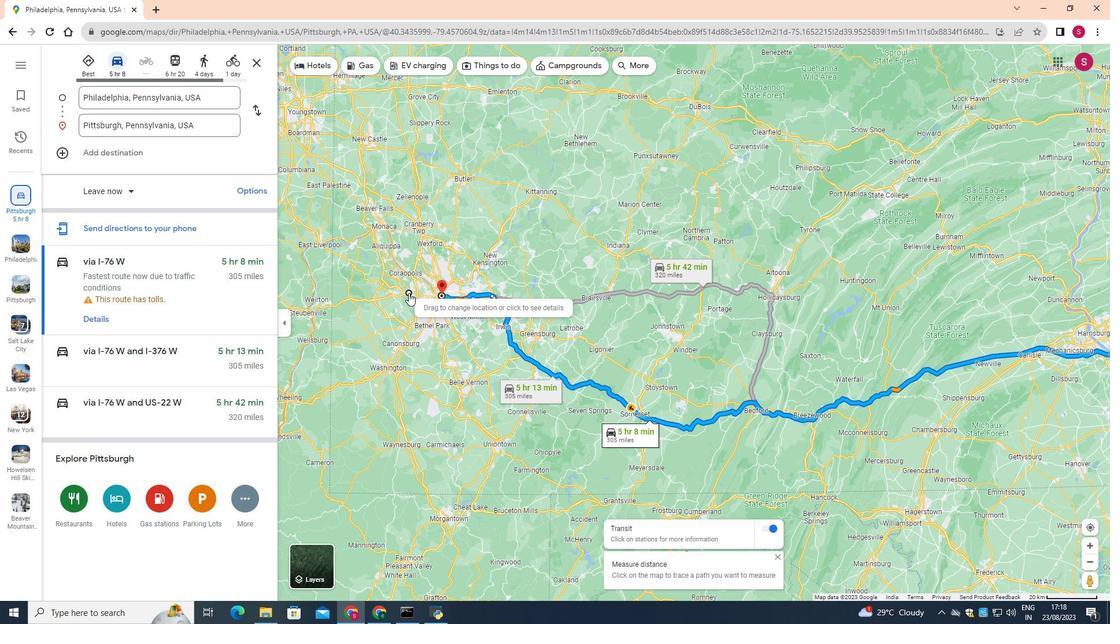 
Action: Mouse pressed left at (409, 293)
Screenshot: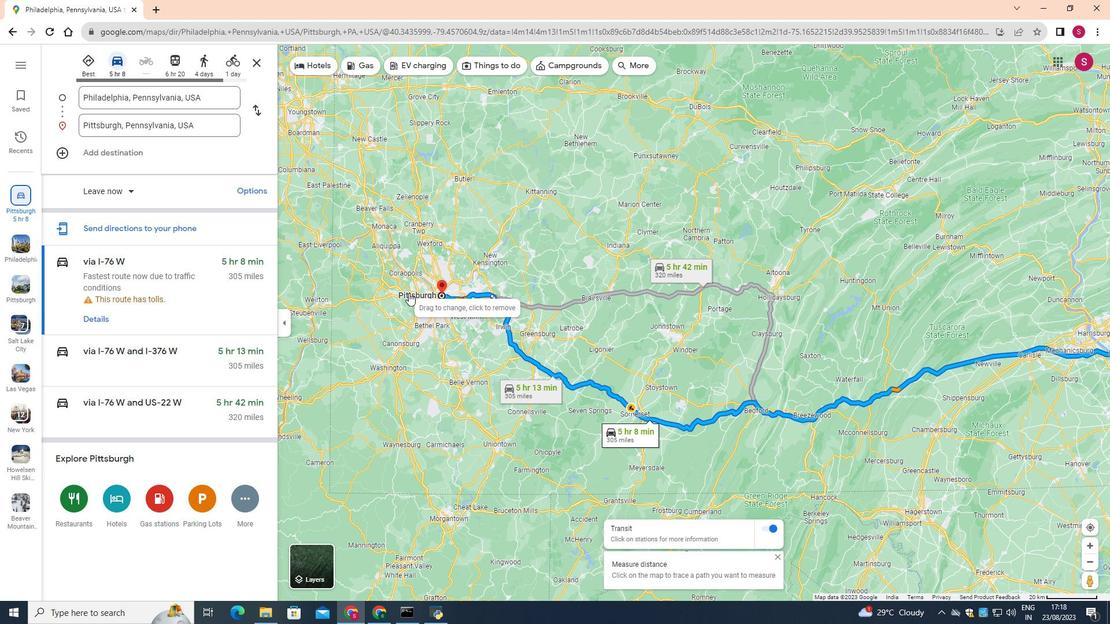 
Action: Mouse moved to (467, 363)
Screenshot: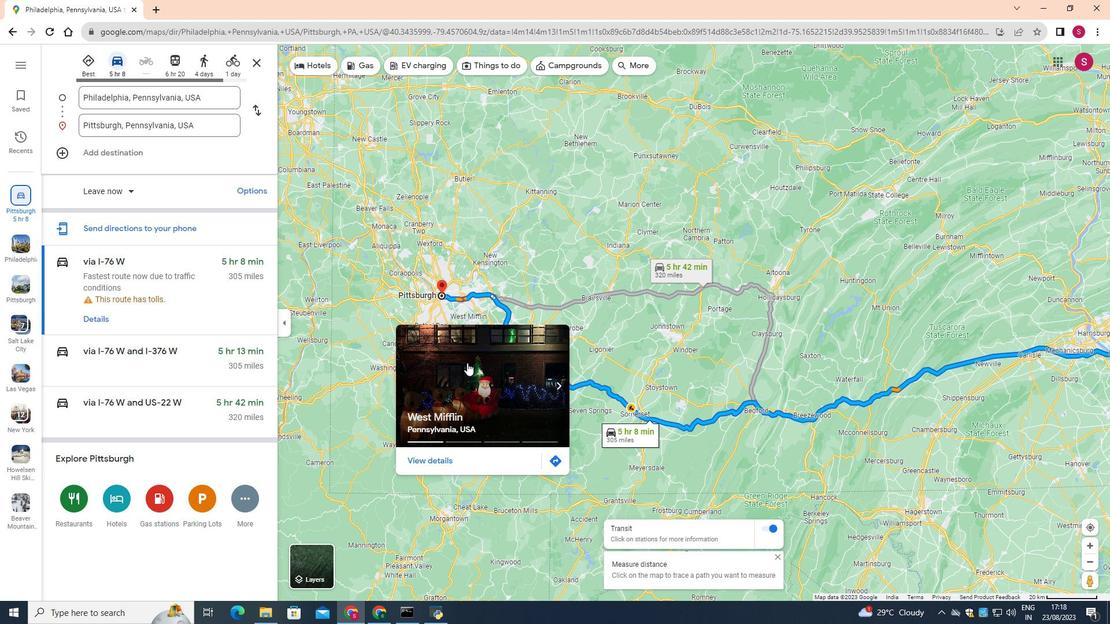 
Action: Mouse pressed left at (467, 363)
Screenshot: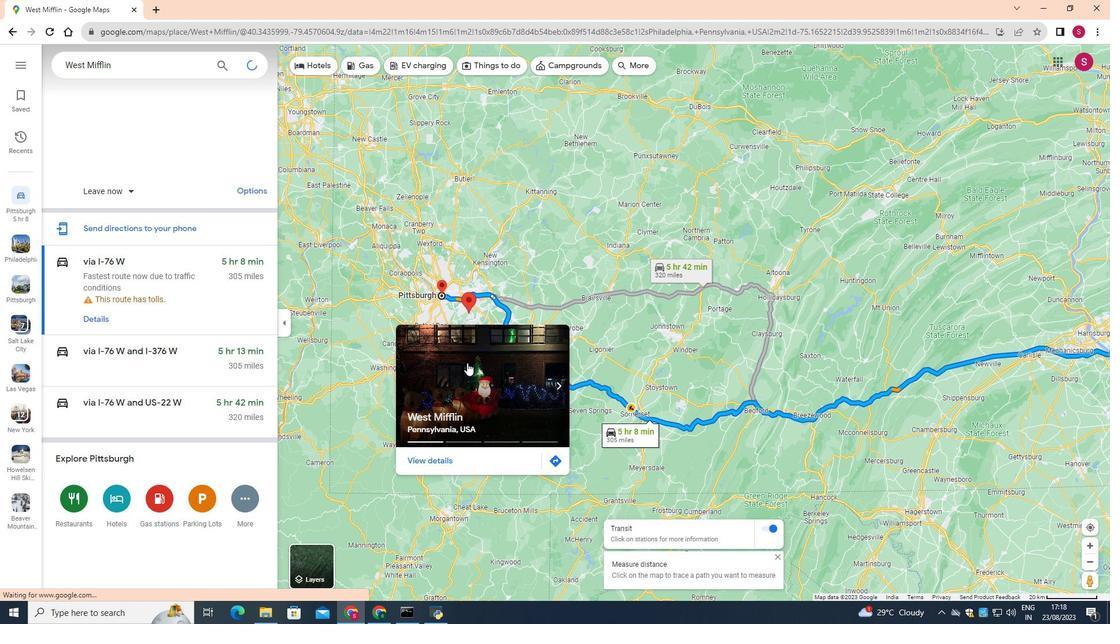 
Action: Mouse moved to (167, 125)
Screenshot: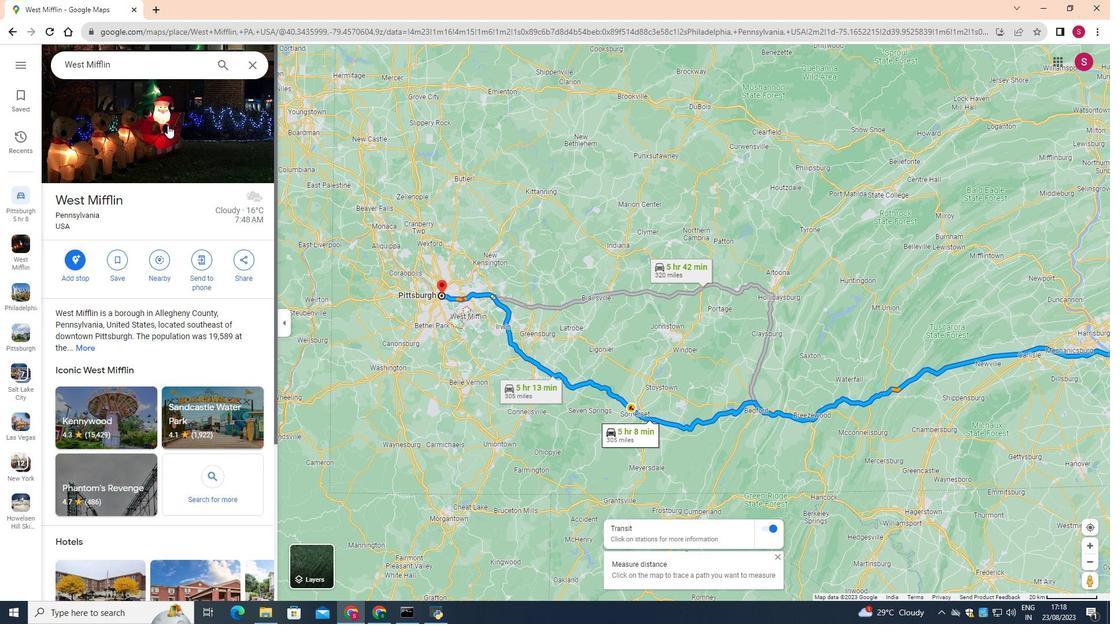 
Action: Mouse pressed left at (167, 125)
Screenshot: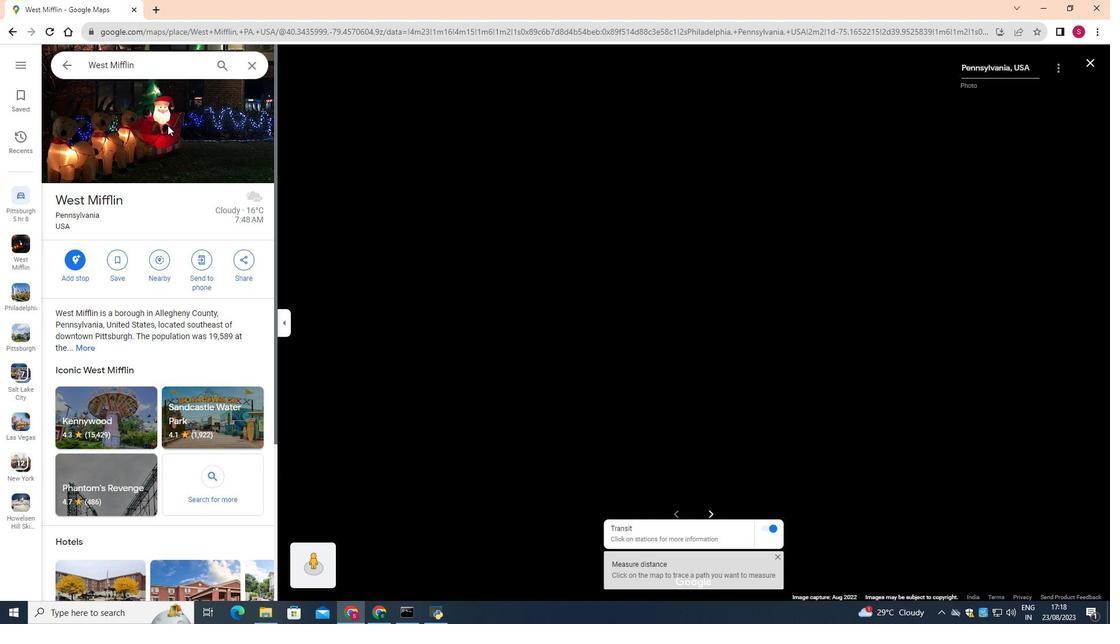 
Action: Mouse moved to (714, 513)
Screenshot: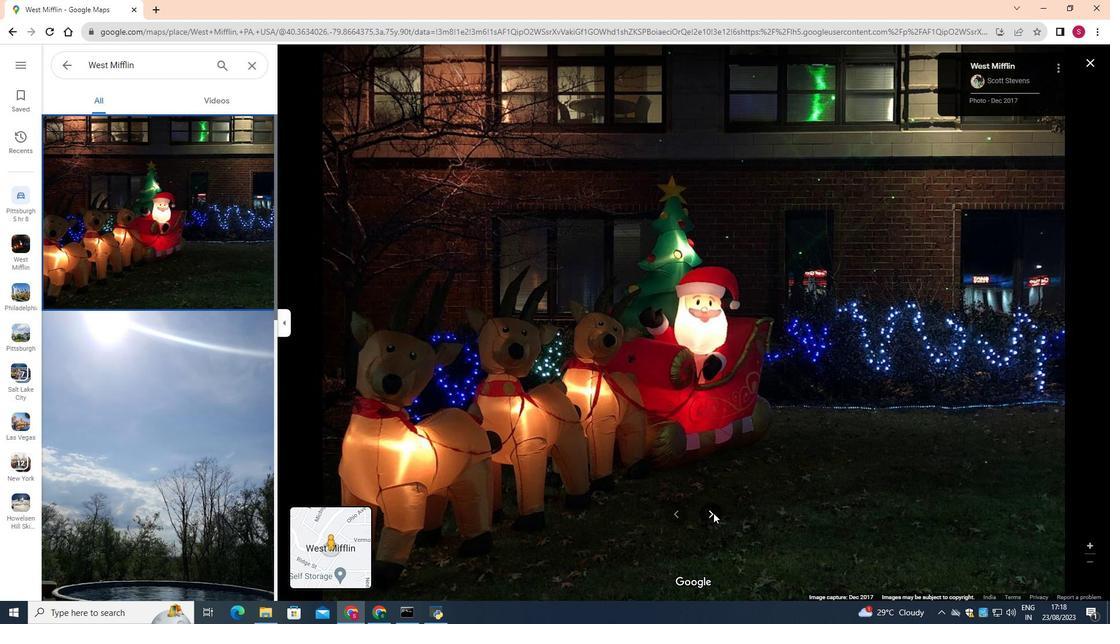 
Action: Mouse pressed left at (714, 513)
Screenshot: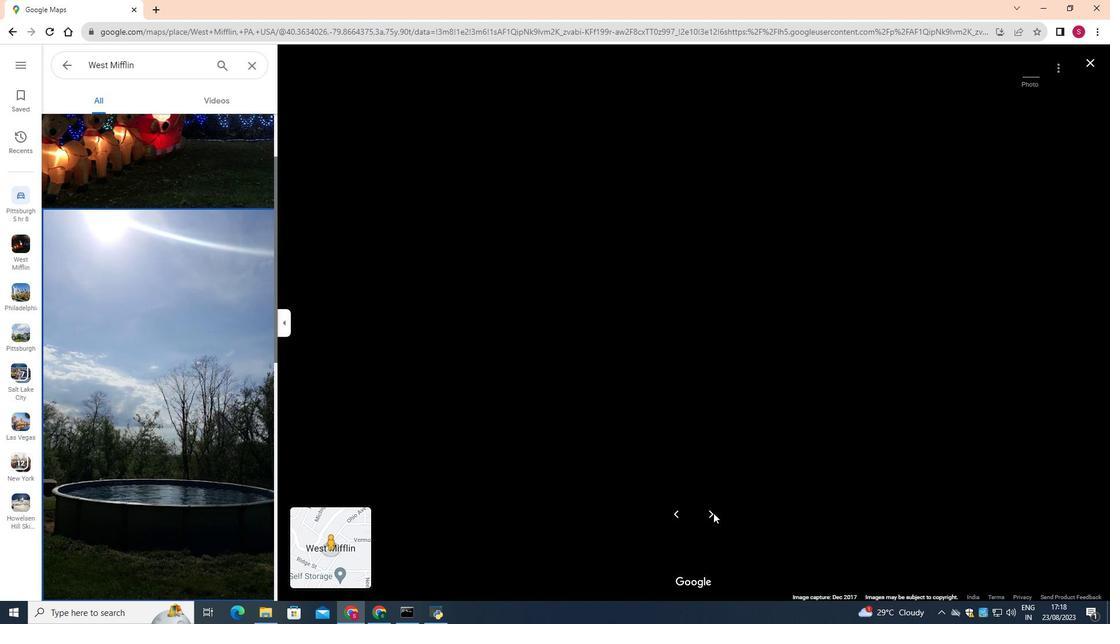 
Action: Key pressed <Key.right><Key.right><Key.right>
Screenshot: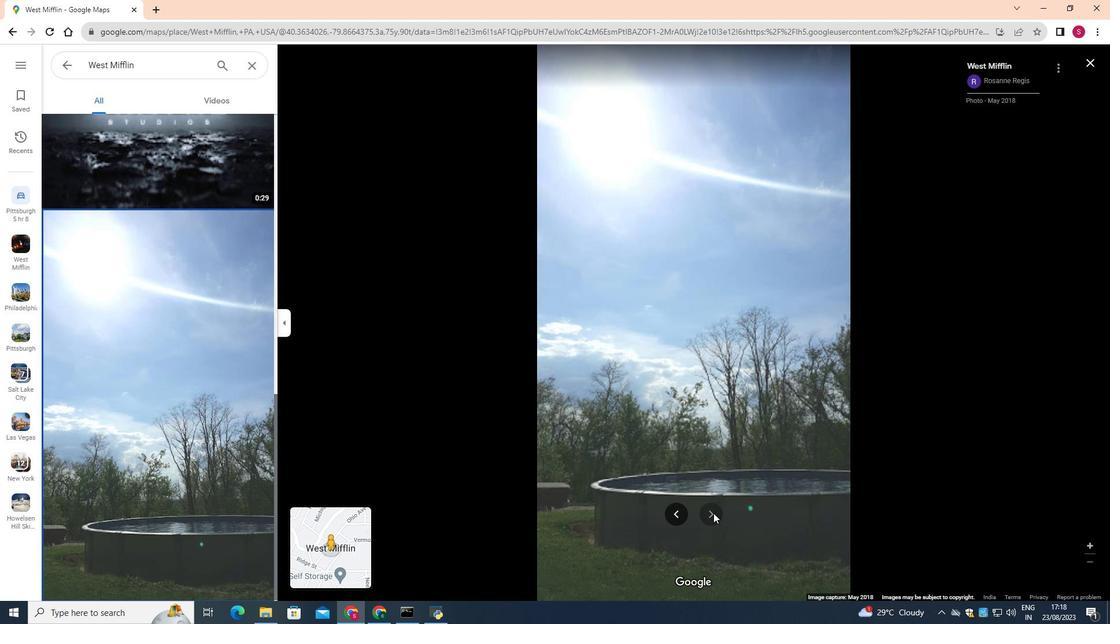 
Action: Mouse moved to (1088, 63)
Screenshot: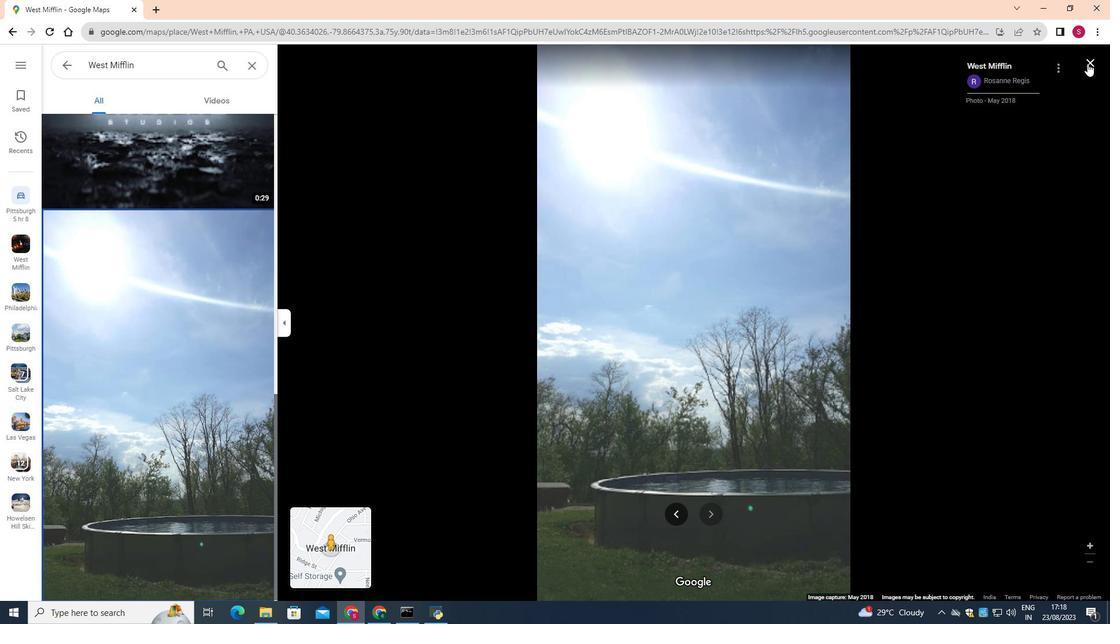 
Action: Mouse pressed left at (1088, 63)
Screenshot: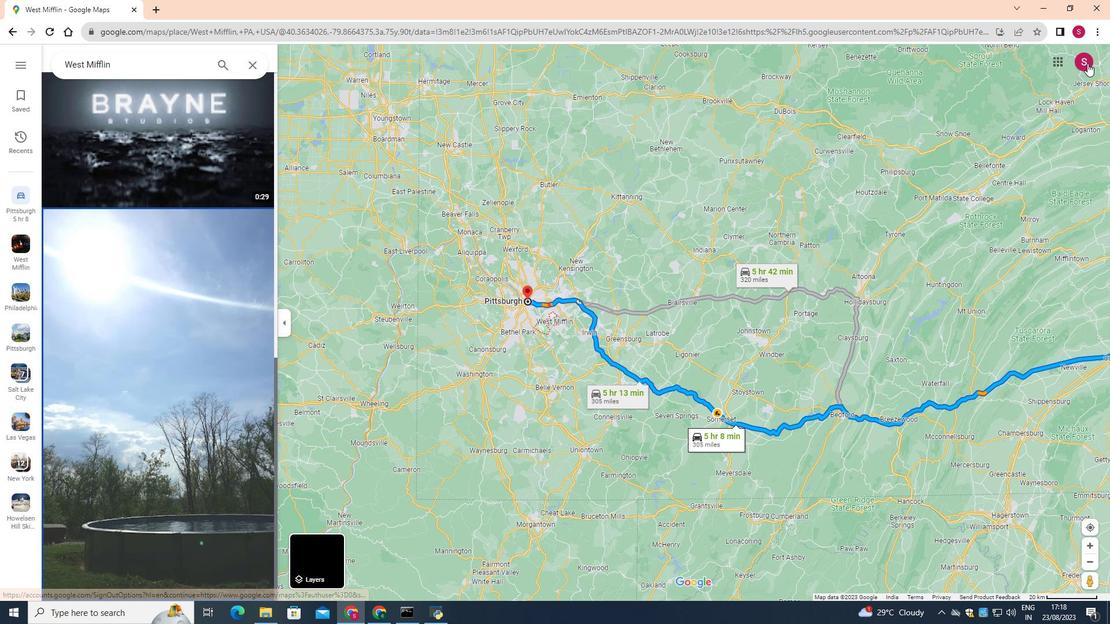 
Action: Mouse moved to (763, 273)
Screenshot: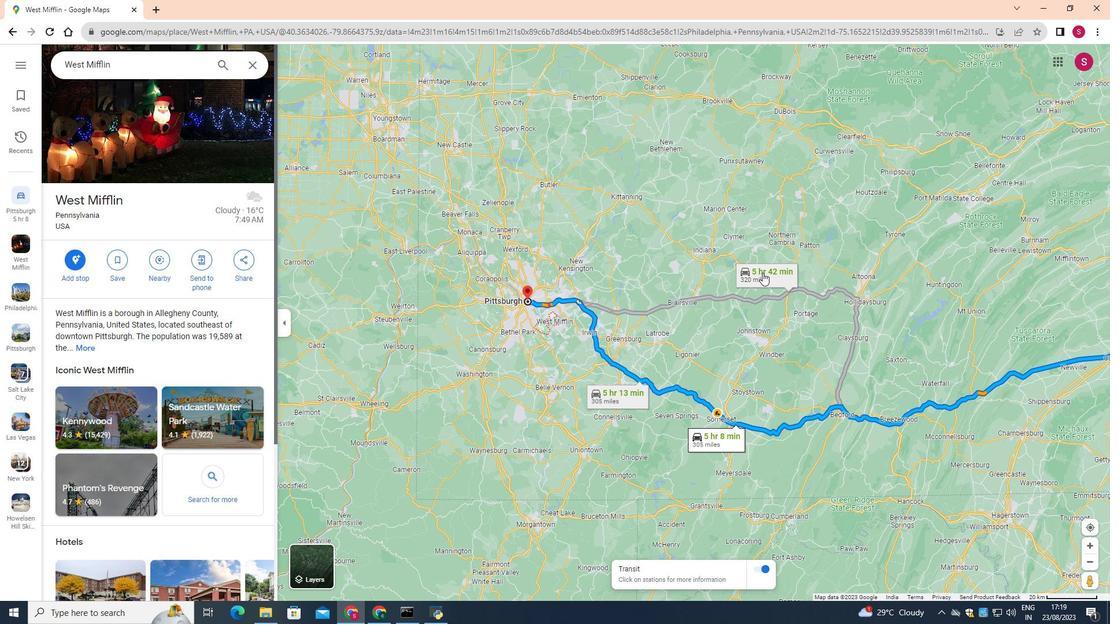 
Action: Mouse pressed left at (763, 273)
Screenshot: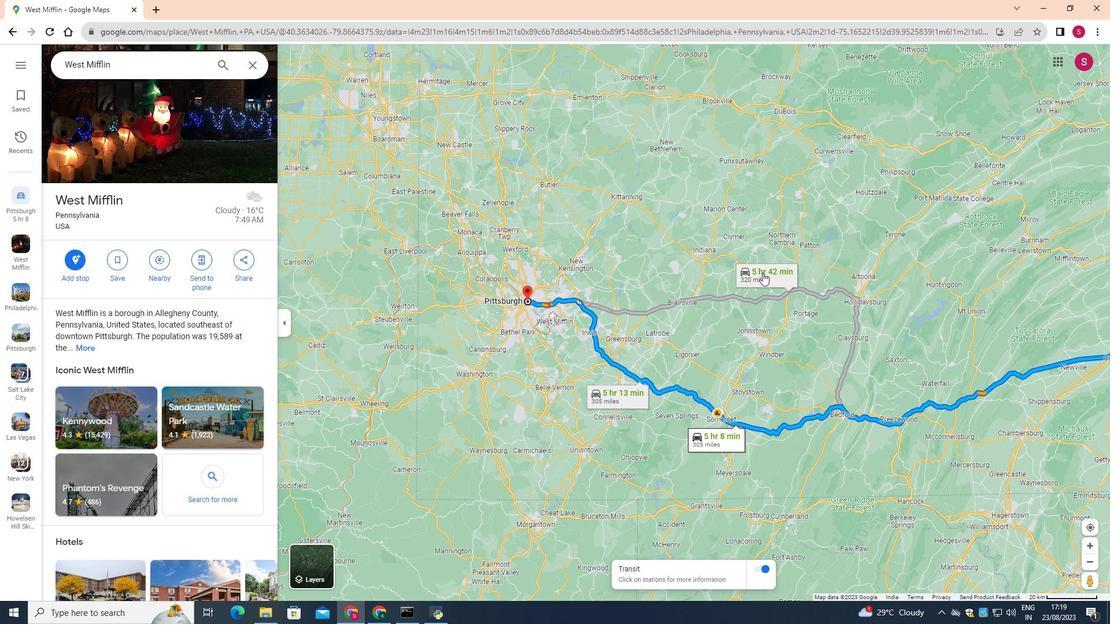 
Action: Mouse moved to (593, 330)
Screenshot: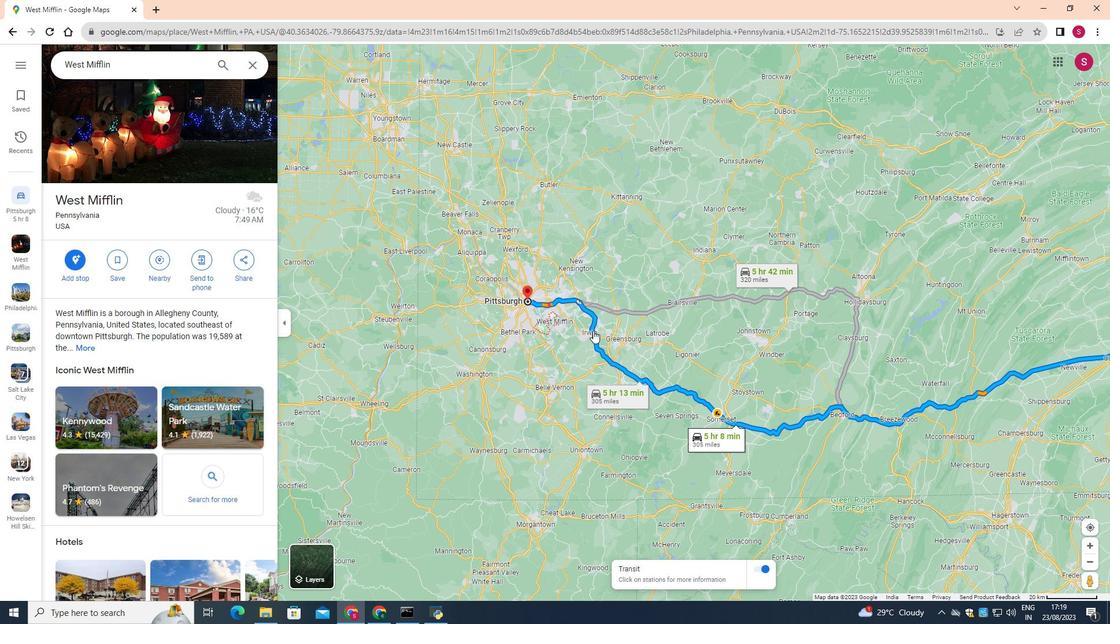
Action: Mouse pressed left at (593, 330)
Screenshot: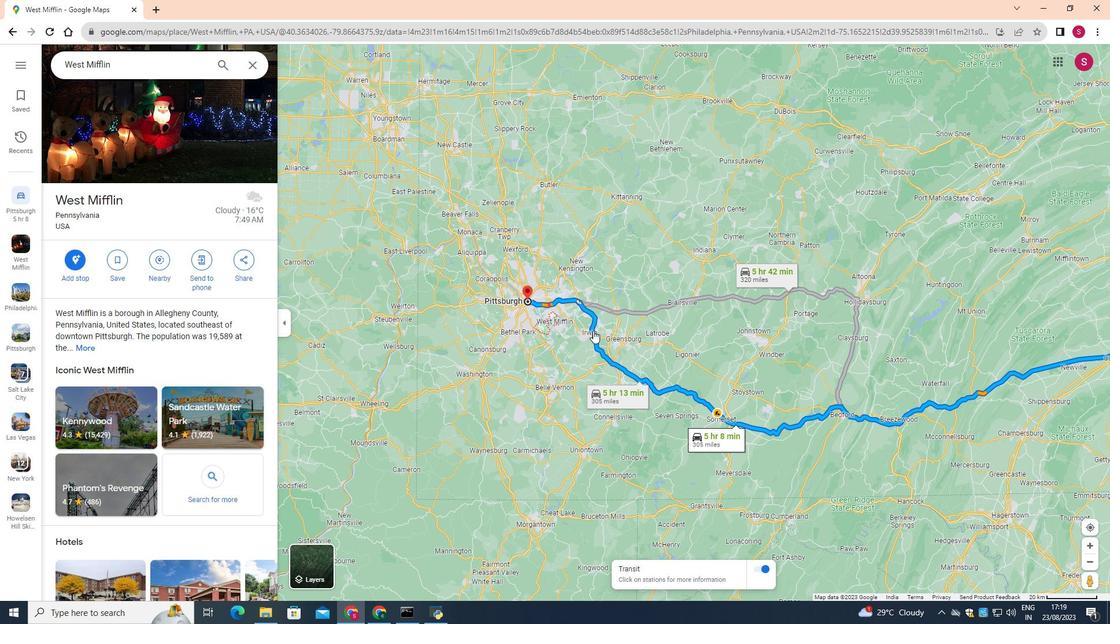 
Action: Mouse pressed left at (593, 330)
Screenshot: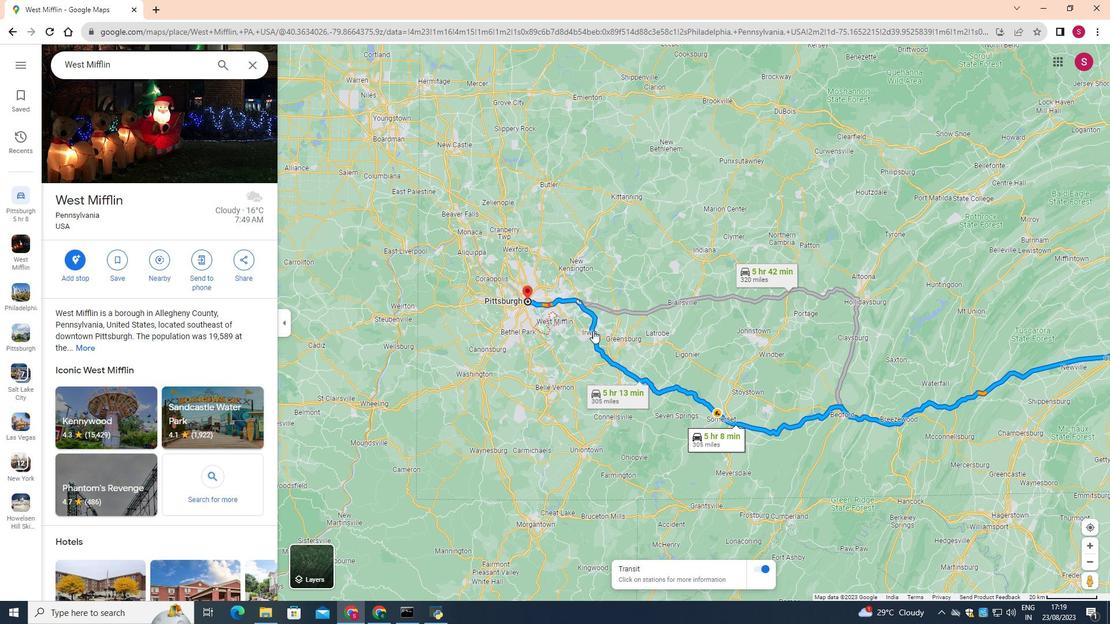 
Action: Mouse moved to (715, 412)
Screenshot: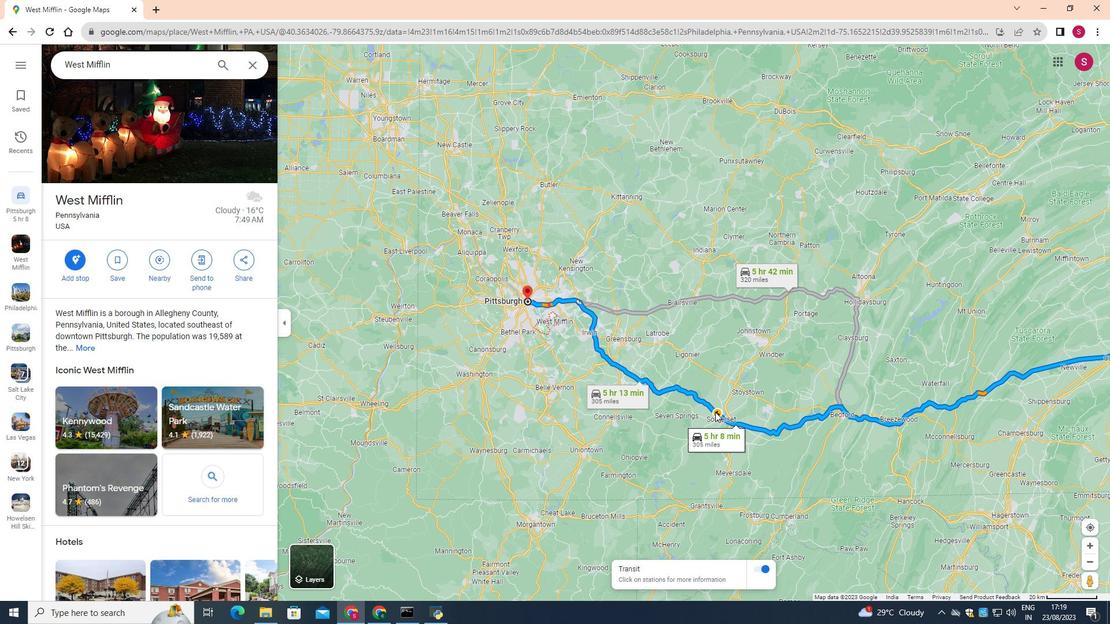 
Action: Mouse pressed left at (715, 412)
Screenshot: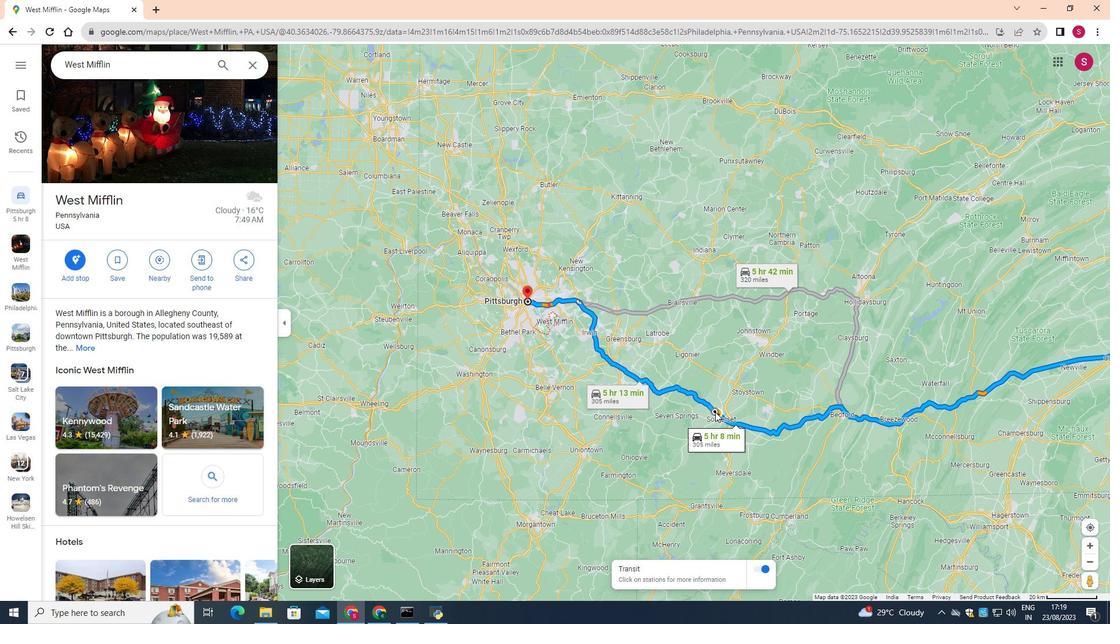 
Action: Mouse pressed left at (715, 412)
Screenshot: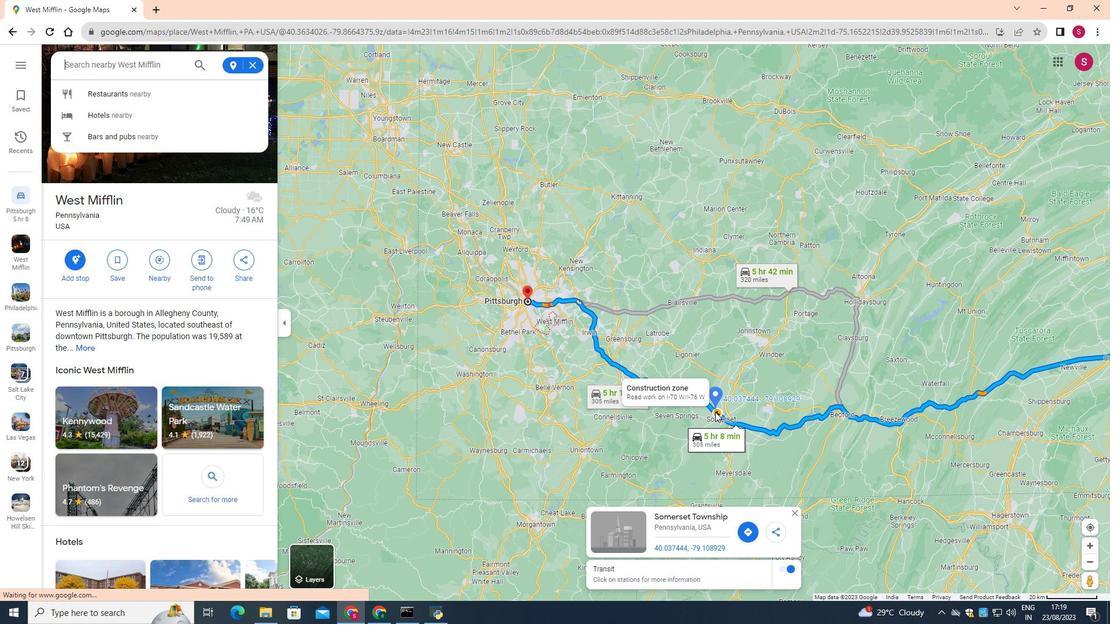 
Action: Mouse moved to (104, 160)
Screenshot: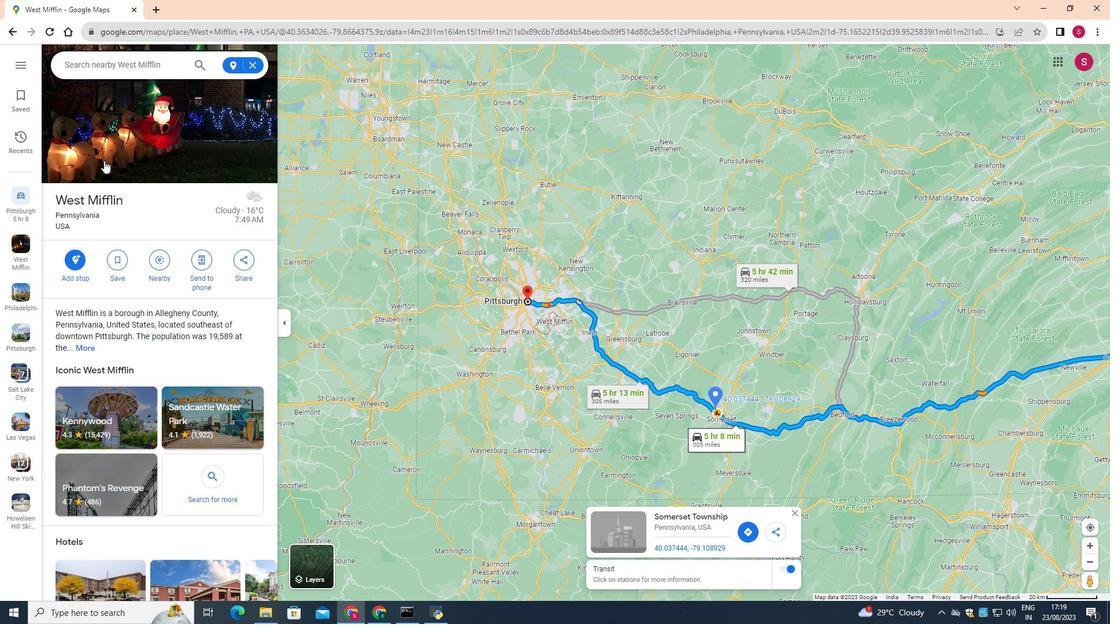 
Action: Mouse pressed left at (104, 160)
Screenshot: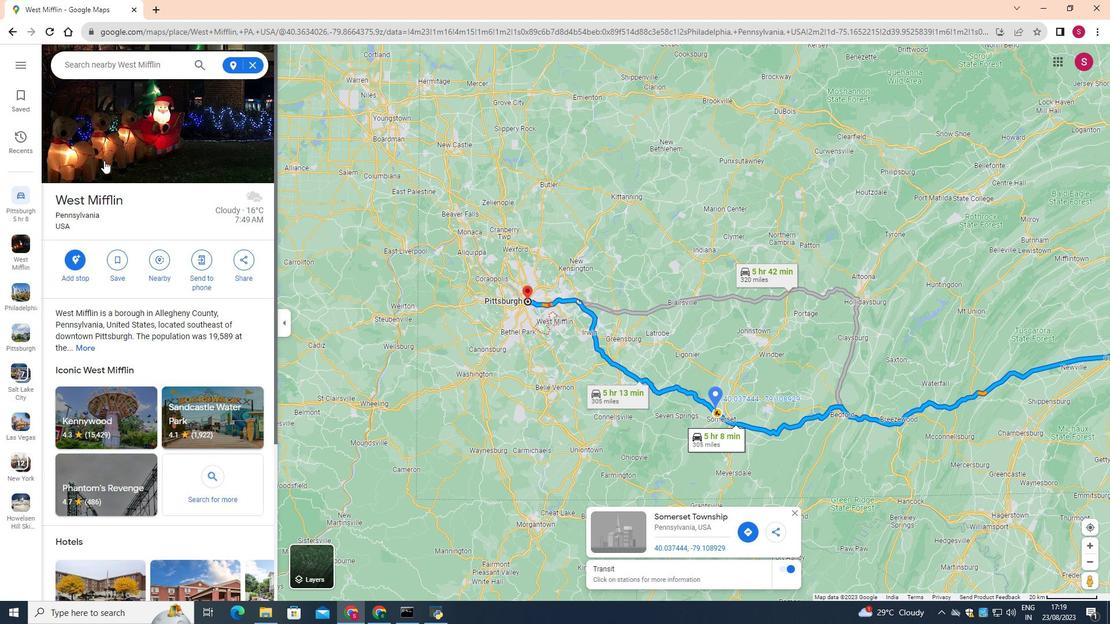 
Action: Mouse moved to (672, 416)
Screenshot: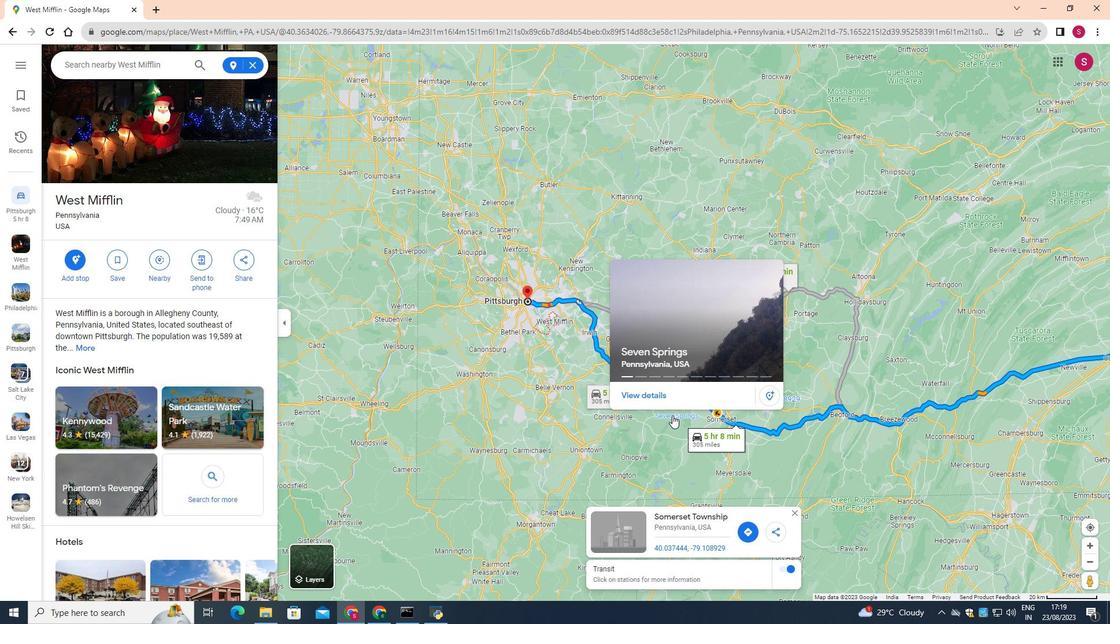 
Action: Mouse pressed left at (672, 416)
Screenshot: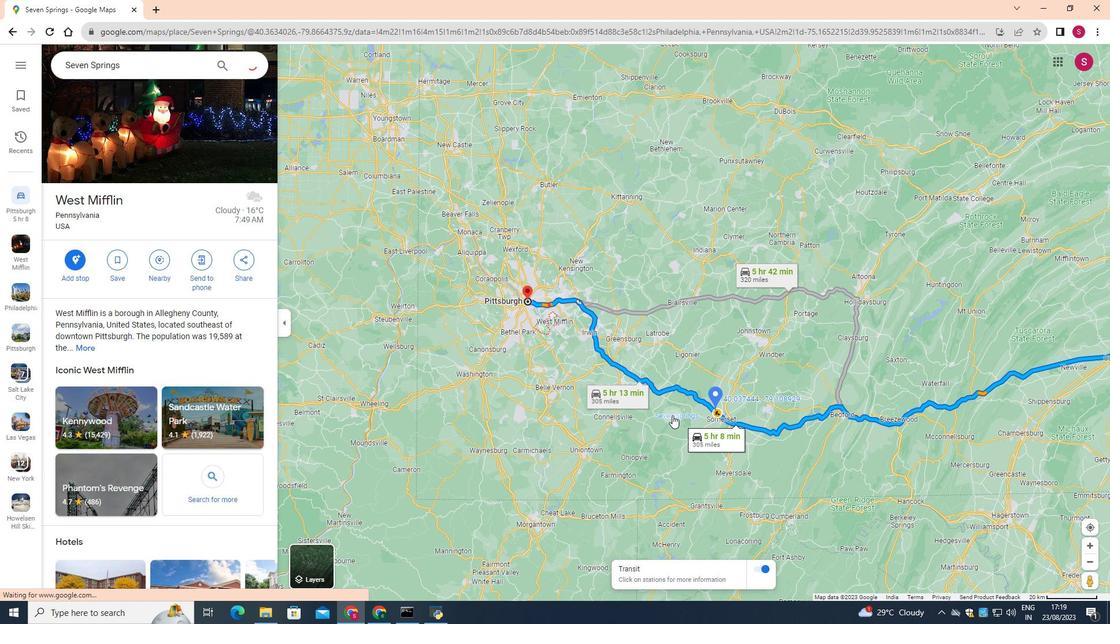 
Action: Mouse moved to (146, 125)
Screenshot: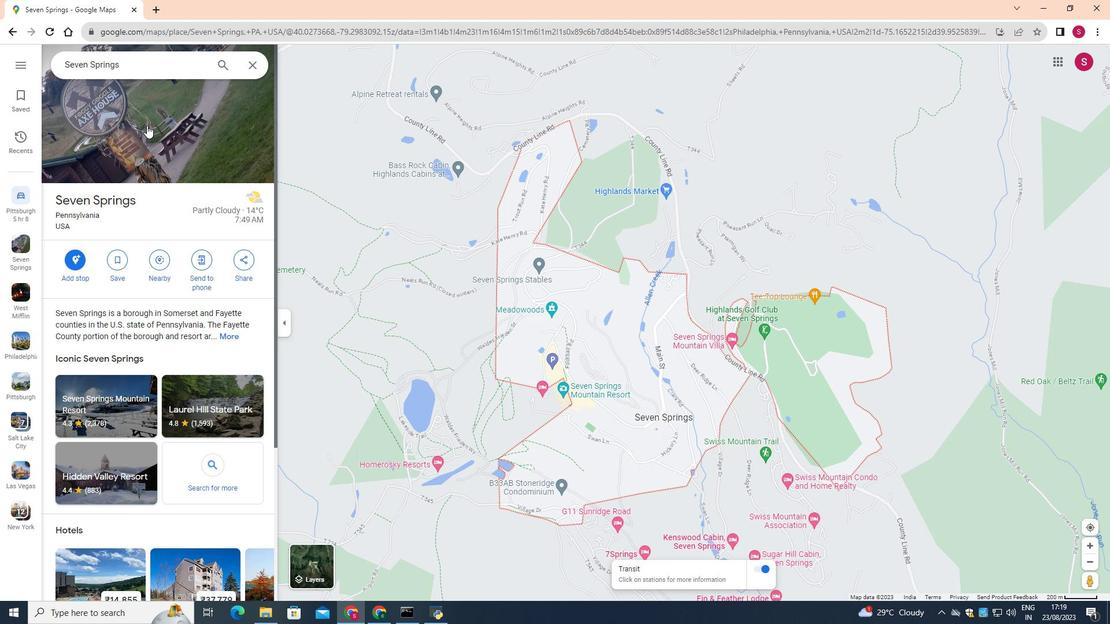 
Action: Mouse pressed left at (146, 125)
Screenshot: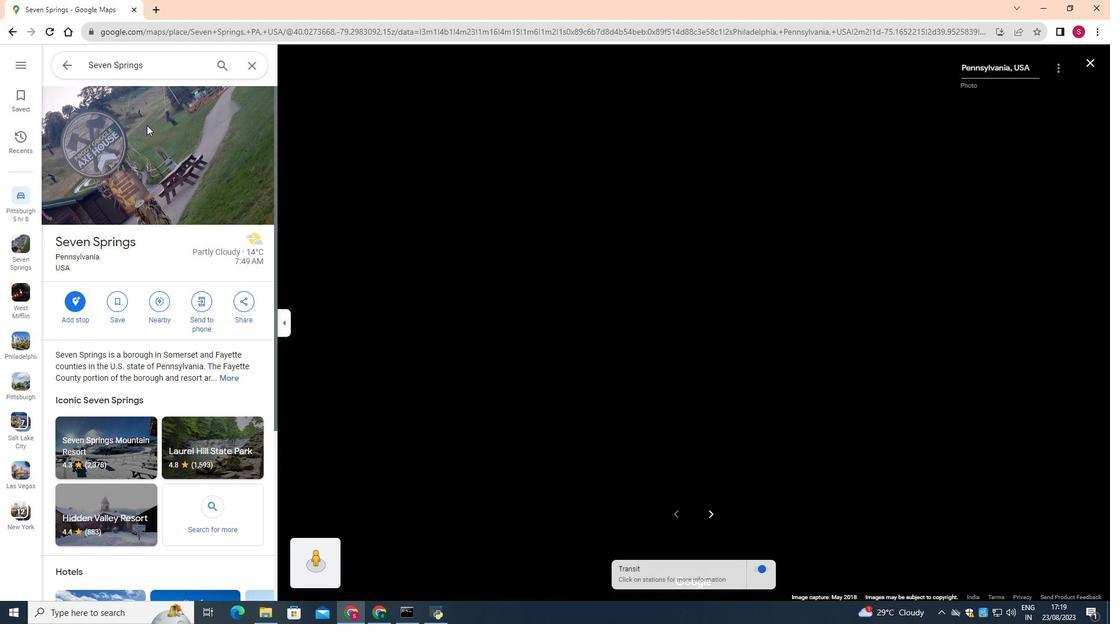 
Action: Mouse moved to (710, 507)
Screenshot: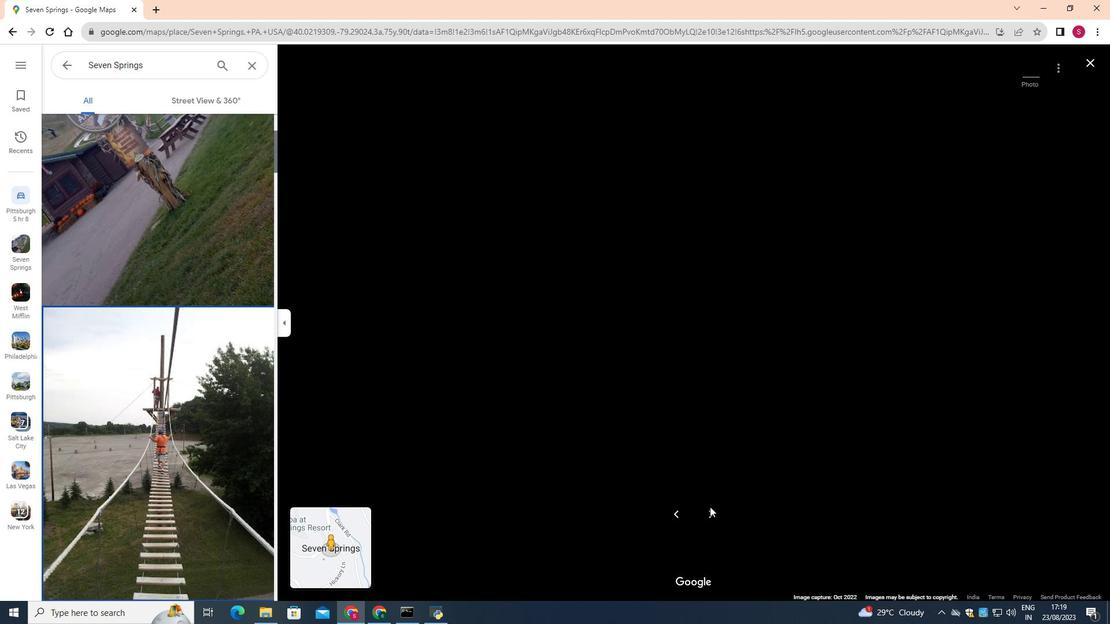 
Action: Mouse pressed left at (710, 507)
Screenshot: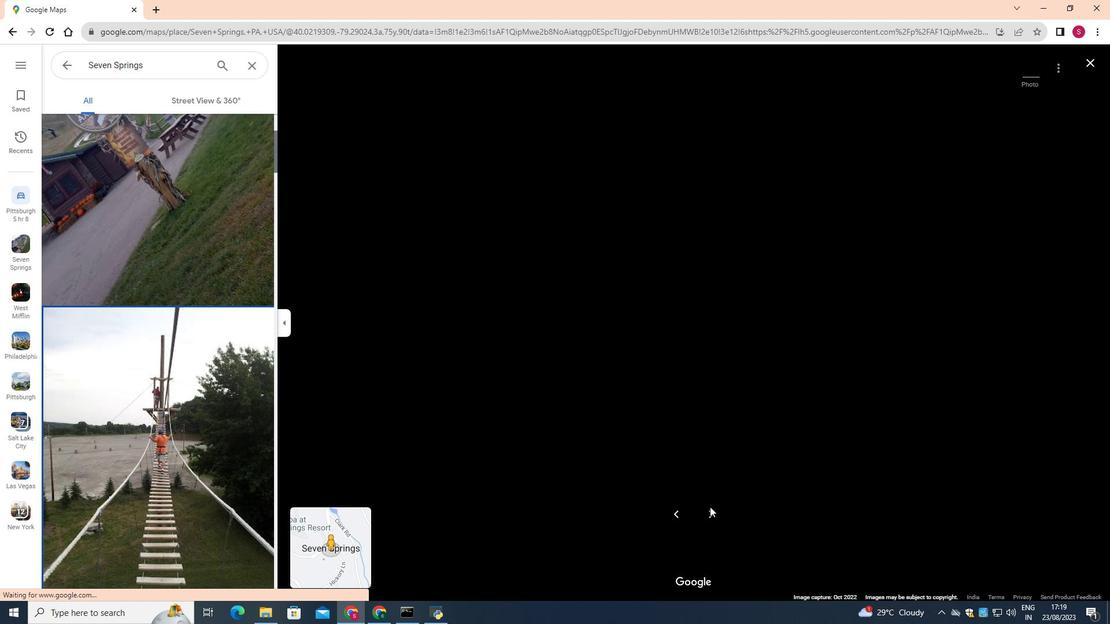 
Action: Key pressed <Key.right><Key.right><Key.right><Key.right><Key.right><Key.right><Key.right><Key.right><Key.right><Key.right><Key.right><Key.right><Key.right><Key.right><Key.right><Key.right>
Screenshot: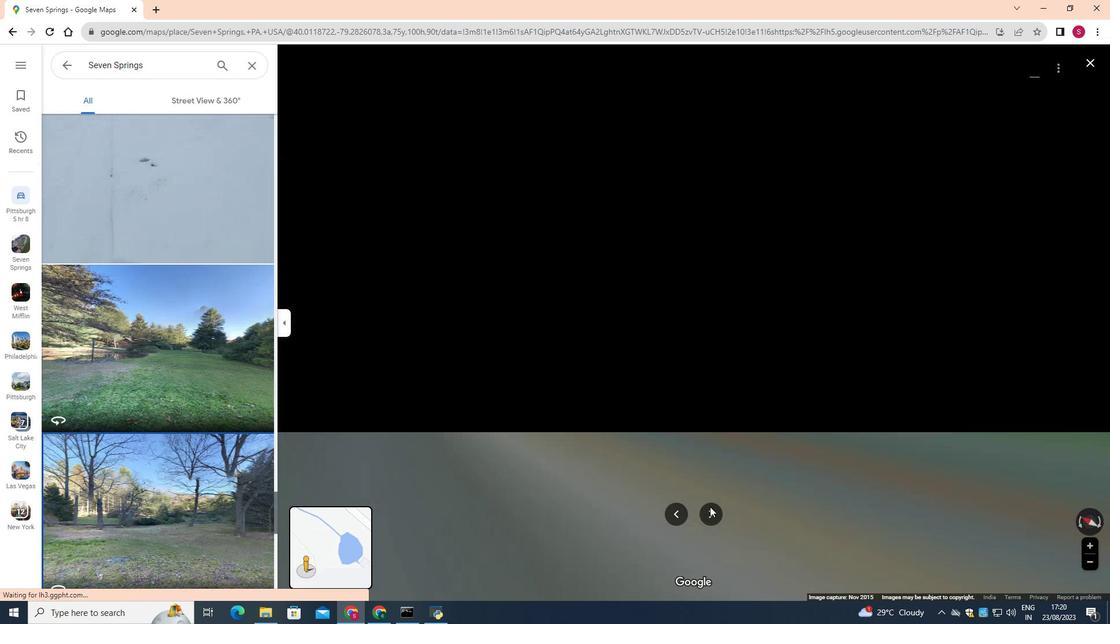
Action: Mouse moved to (1091, 66)
Screenshot: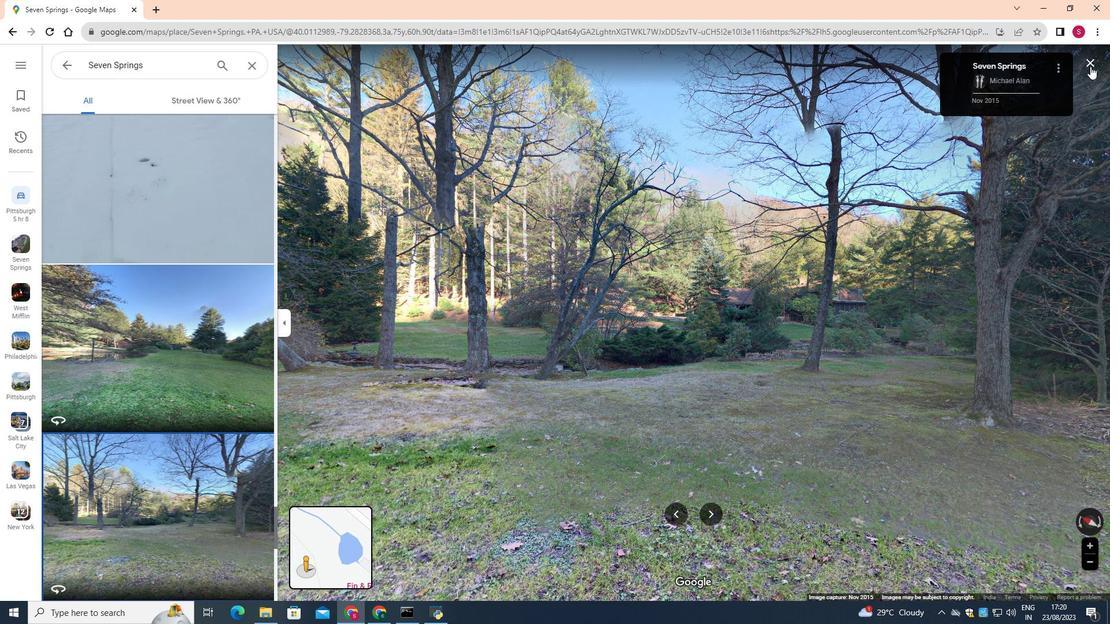 
Action: Mouse pressed left at (1091, 66)
Screenshot: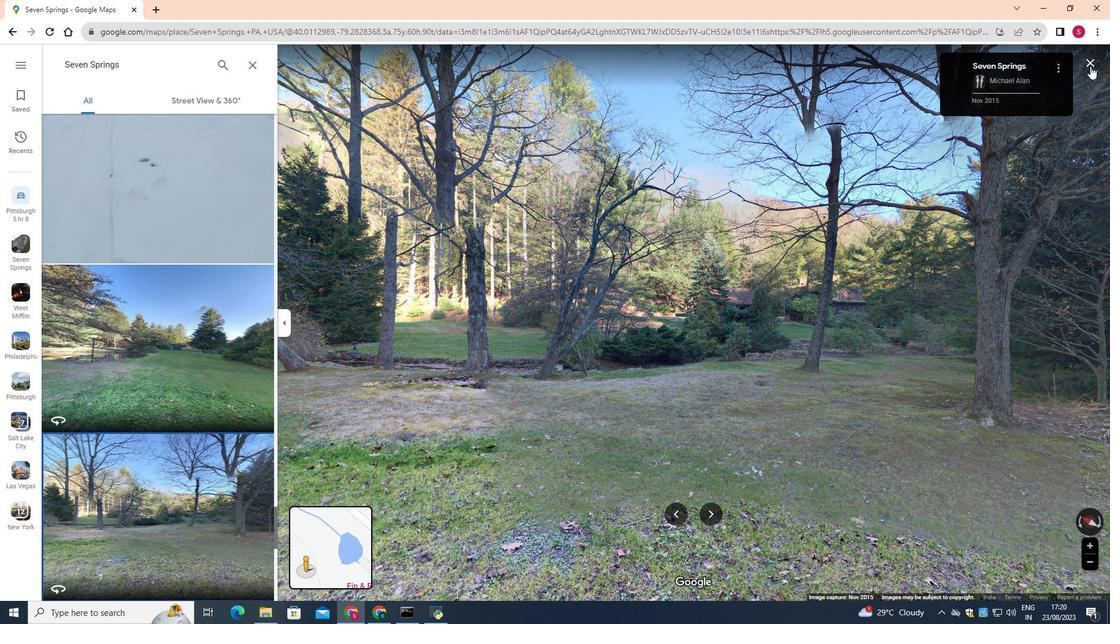
Action: Mouse moved to (389, 270)
Screenshot: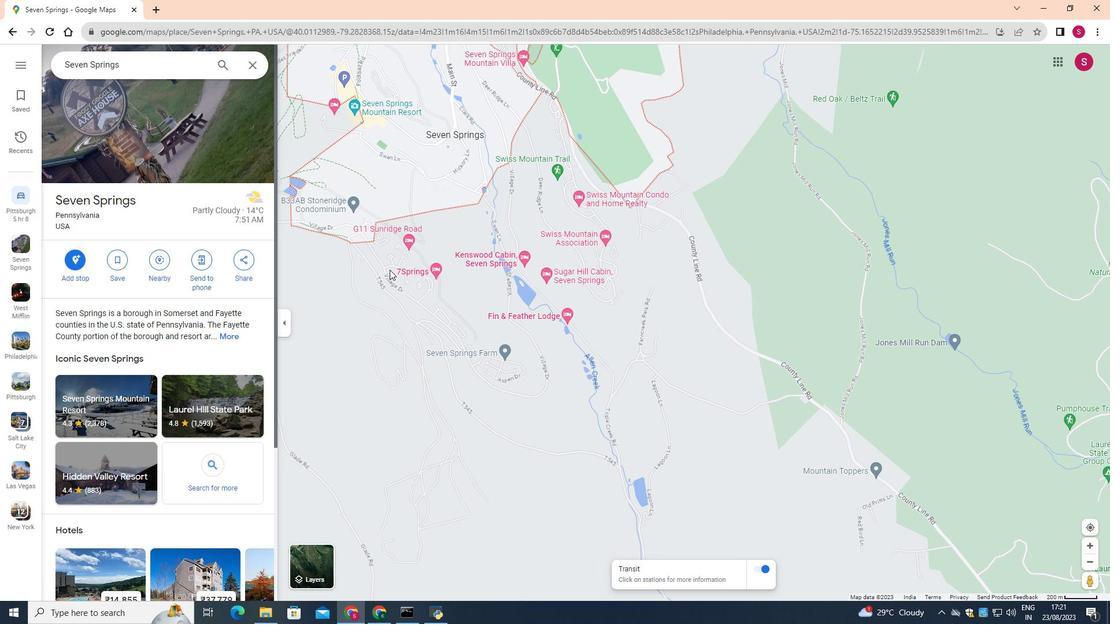 
Action: Mouse pressed left at (389, 270)
Screenshot: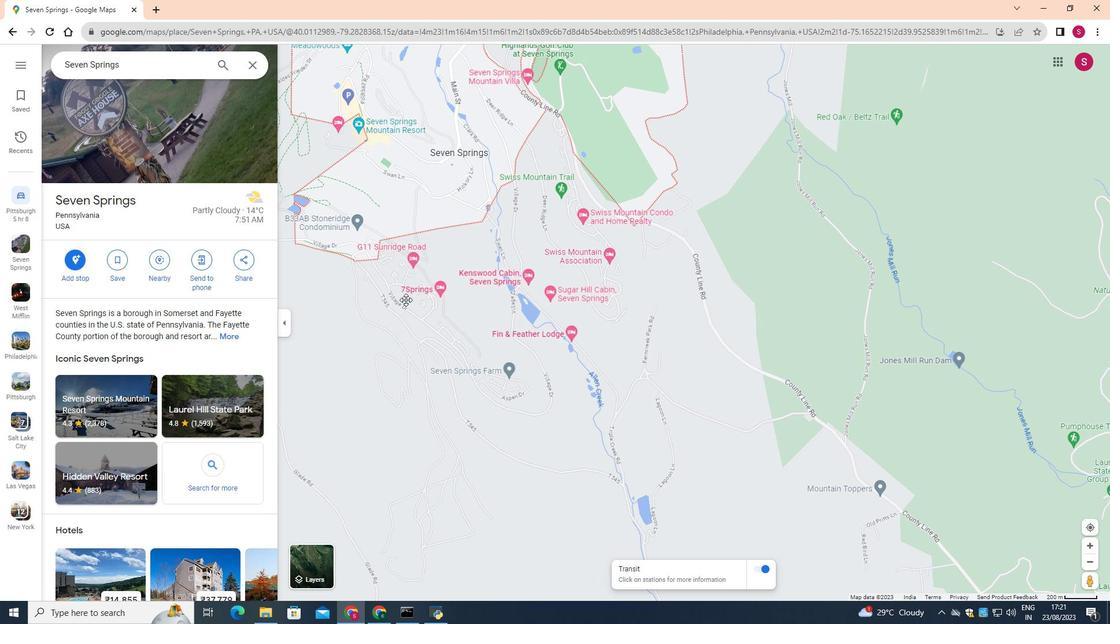 
Action: Mouse moved to (254, 62)
Screenshot: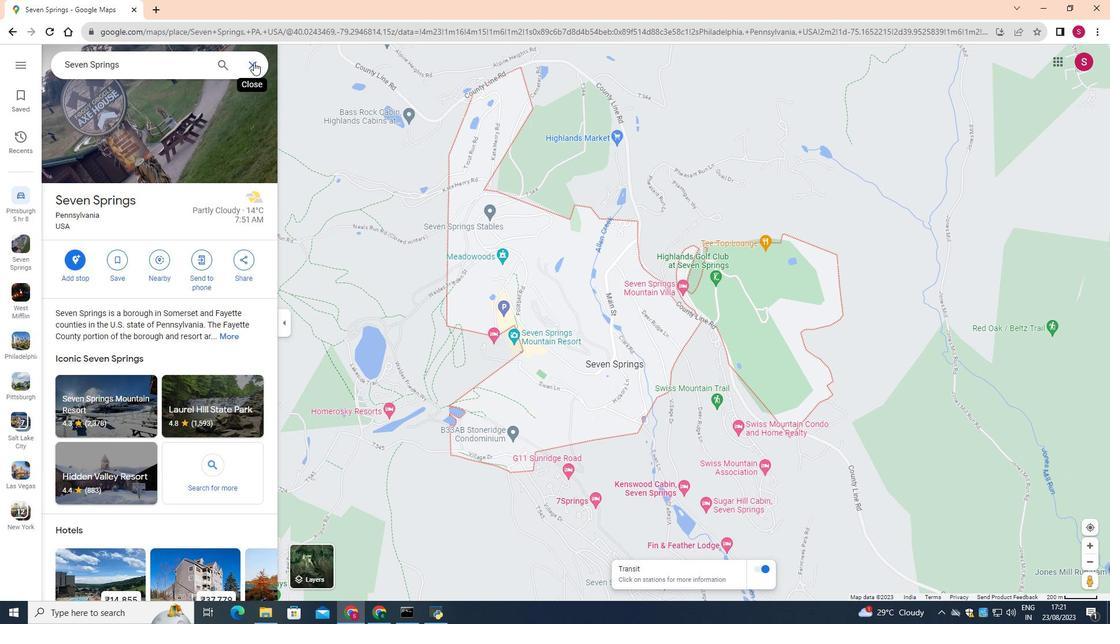 
Action: Mouse pressed left at (254, 62)
Screenshot: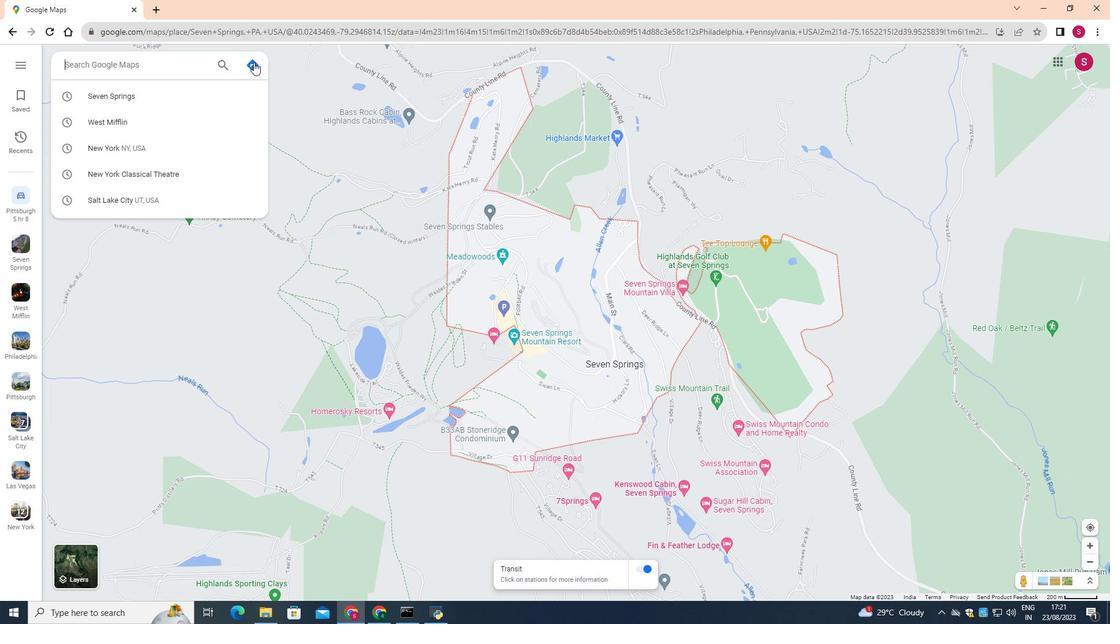 
Action: Mouse moved to (184, 70)
Screenshot: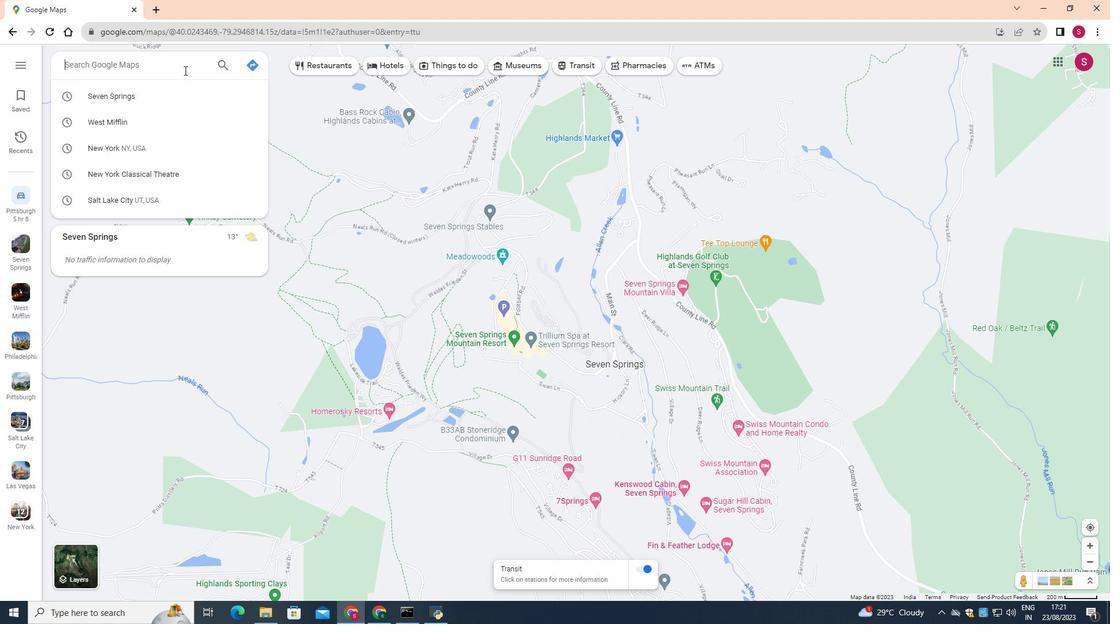 
Action: Mouse pressed left at (184, 70)
Screenshot: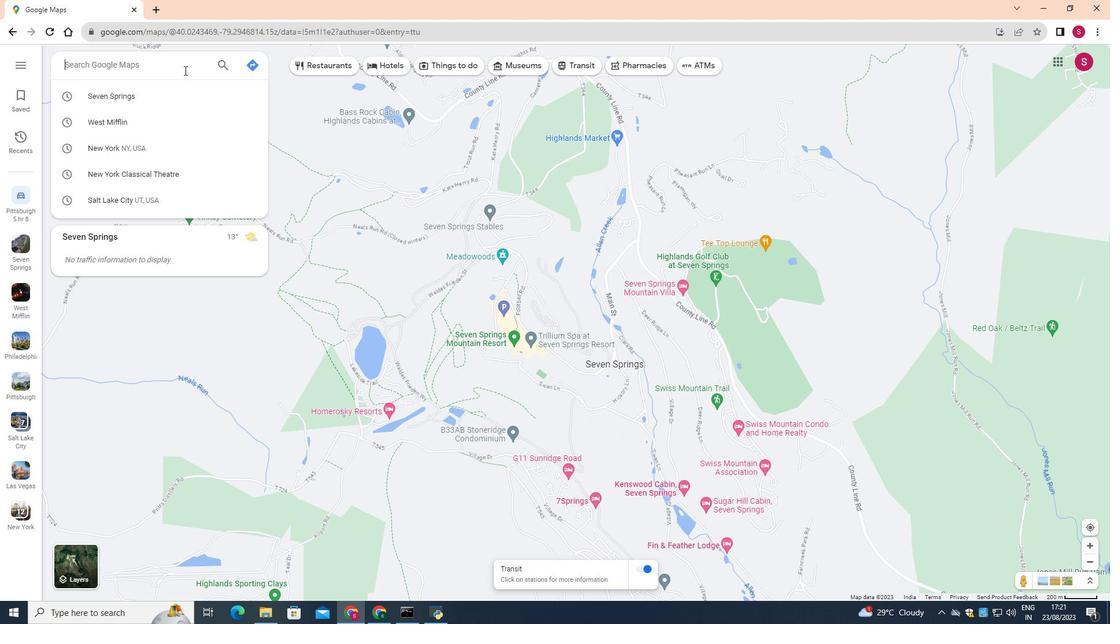 
Action: Mouse moved to (244, 315)
Screenshot: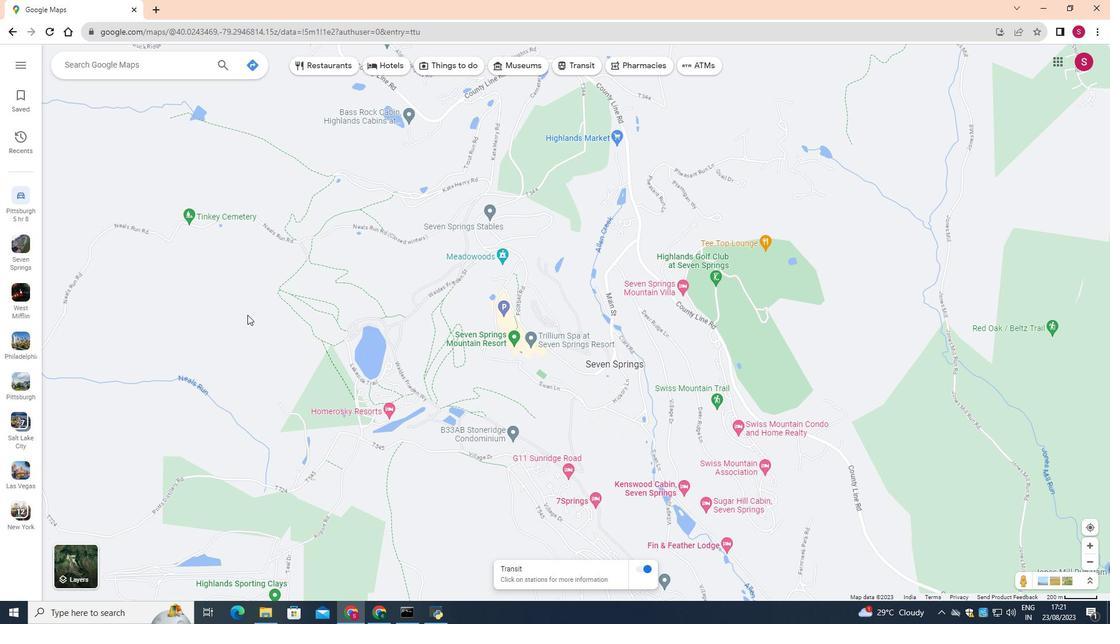 
Action: Mouse pressed left at (244, 315)
Screenshot: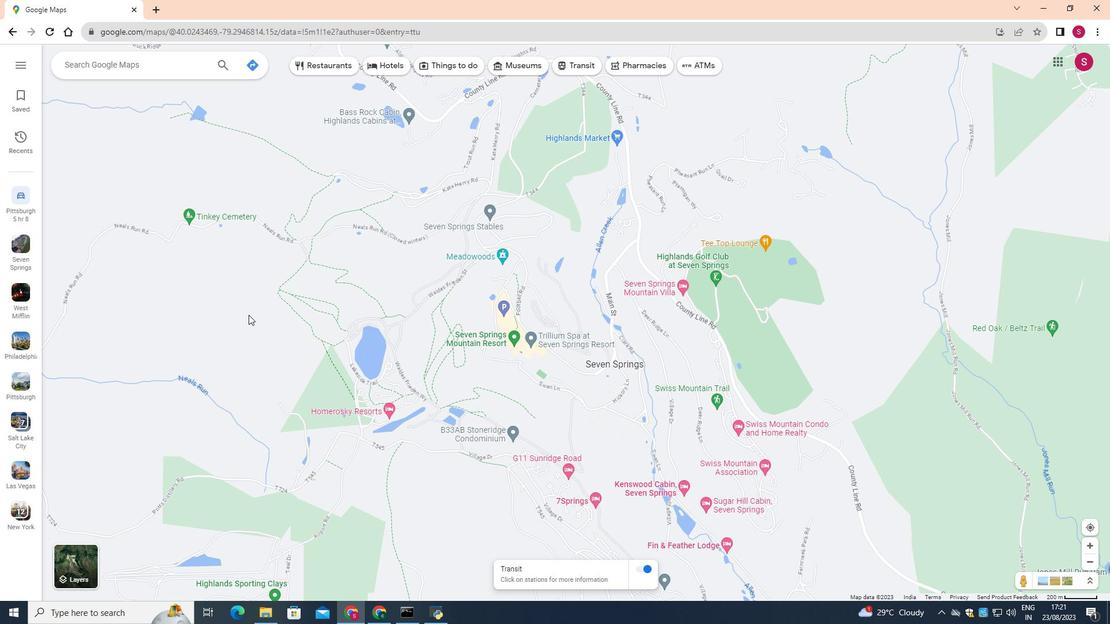 
Action: Mouse moved to (248, 315)
Screenshot: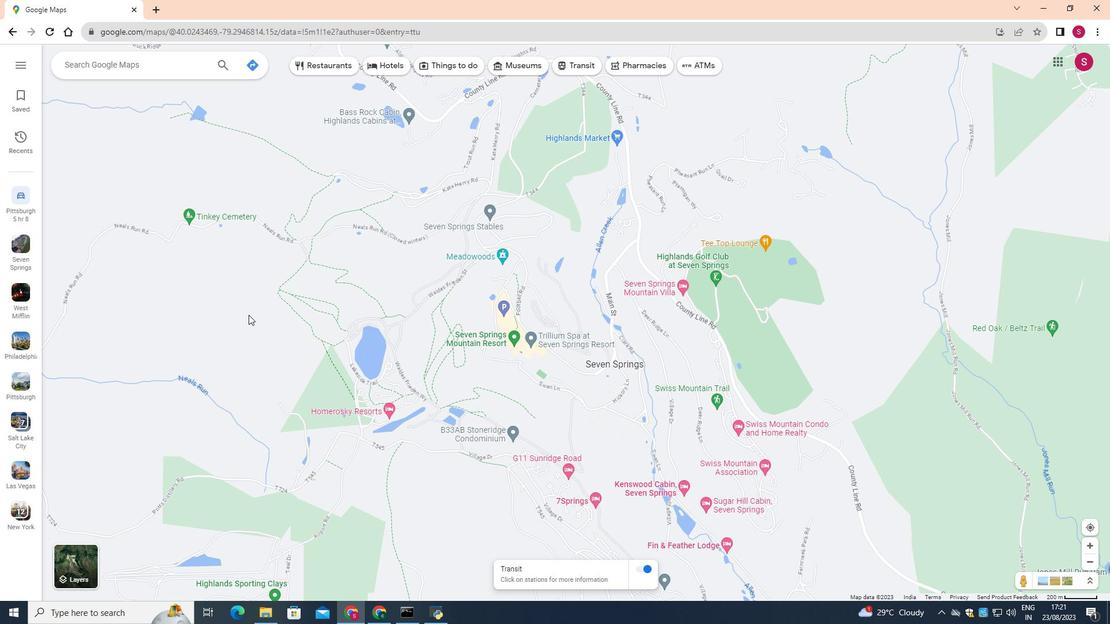 
